 Task: Create a due date automation trigger when advanced on, on the tuesday of the week a card is due add basic with the red label at 11:00 AM.
Action: Mouse moved to (1378, 110)
Screenshot: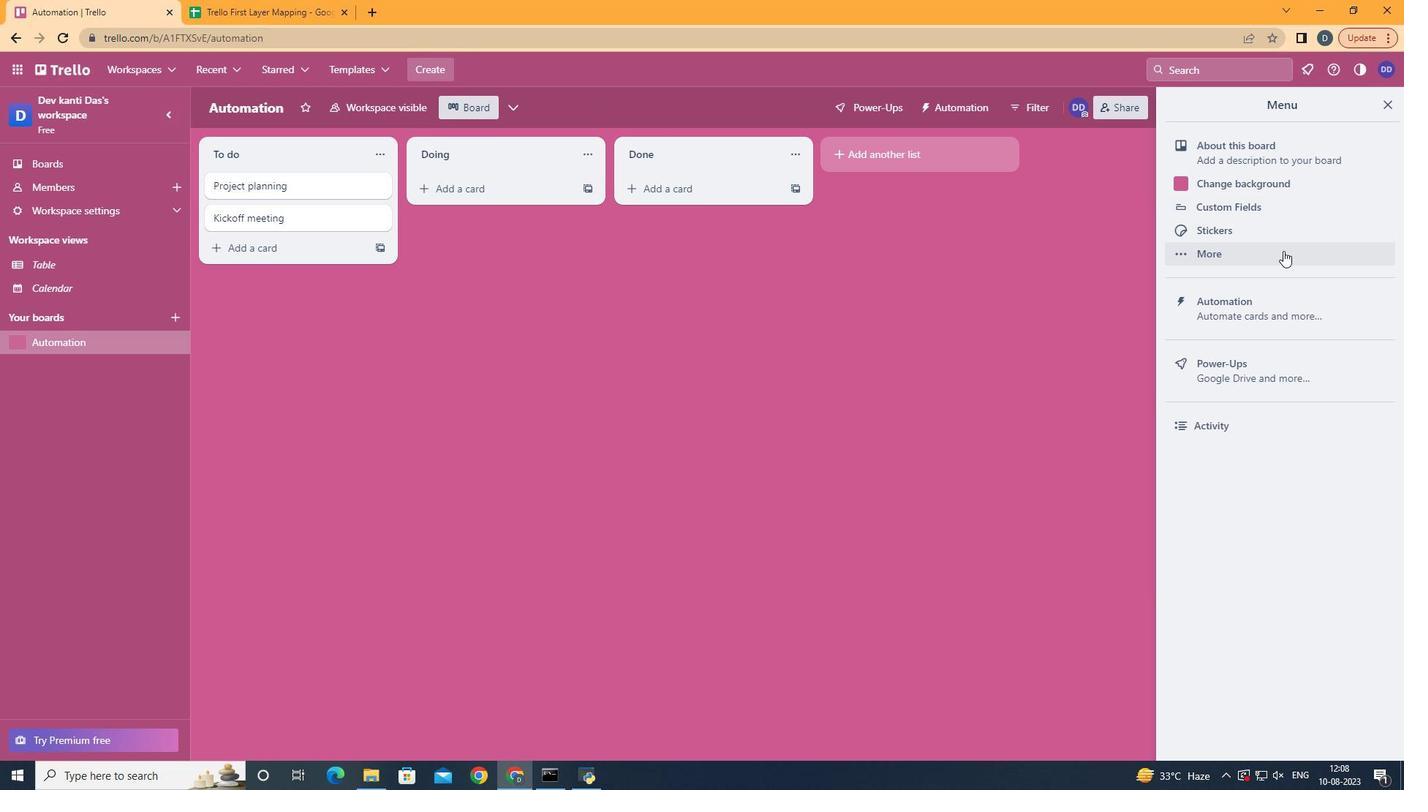 
Action: Mouse pressed left at (1378, 110)
Screenshot: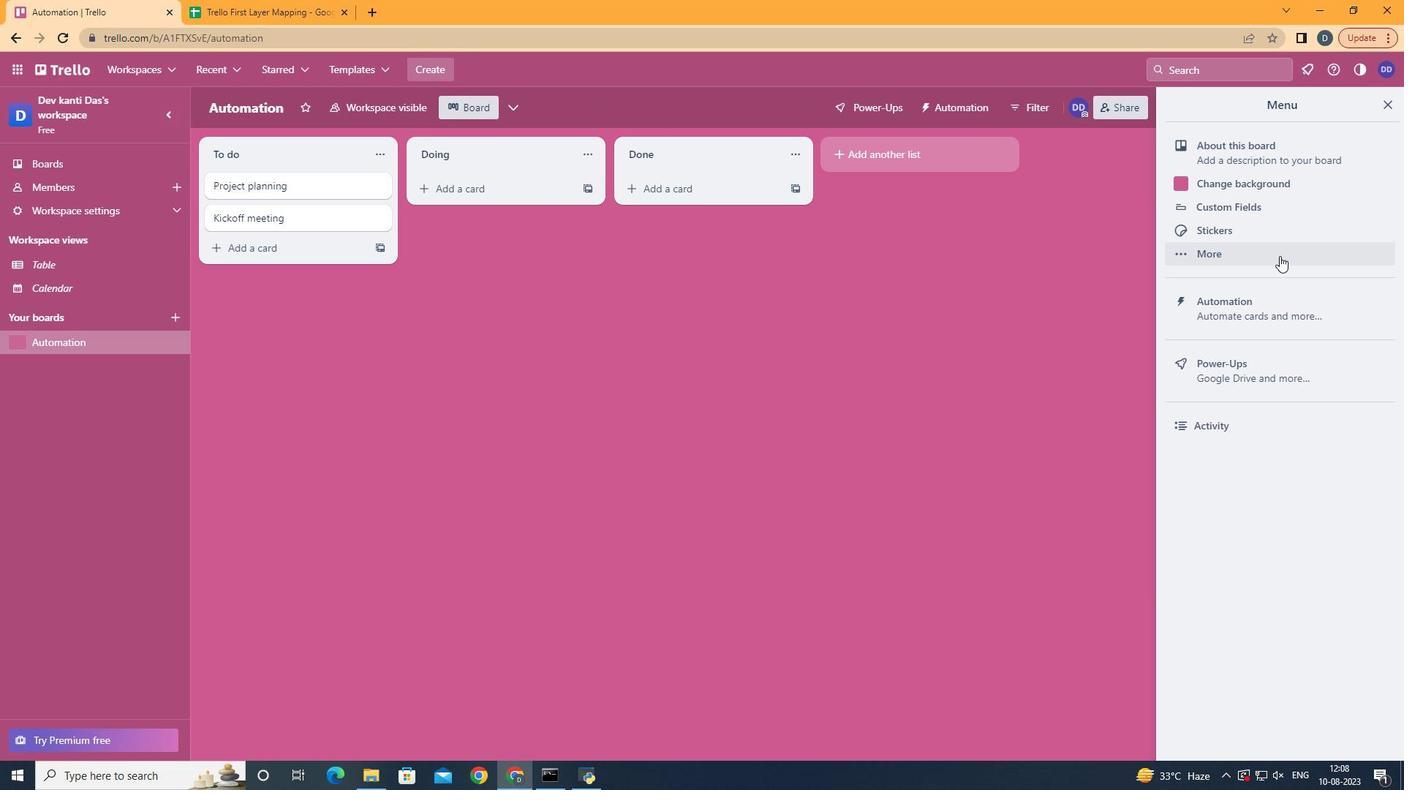 
Action: Mouse moved to (1248, 293)
Screenshot: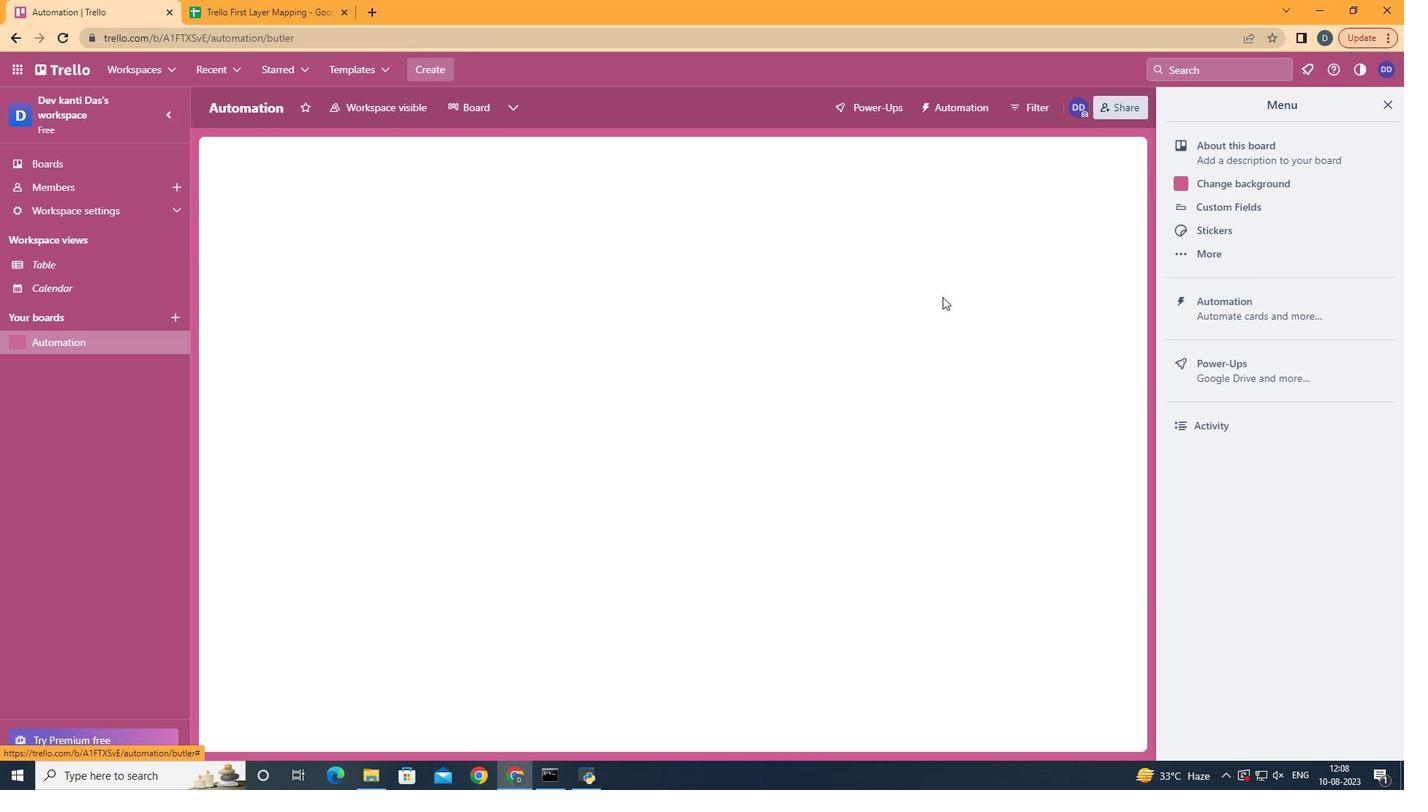 
Action: Mouse pressed left at (1248, 293)
Screenshot: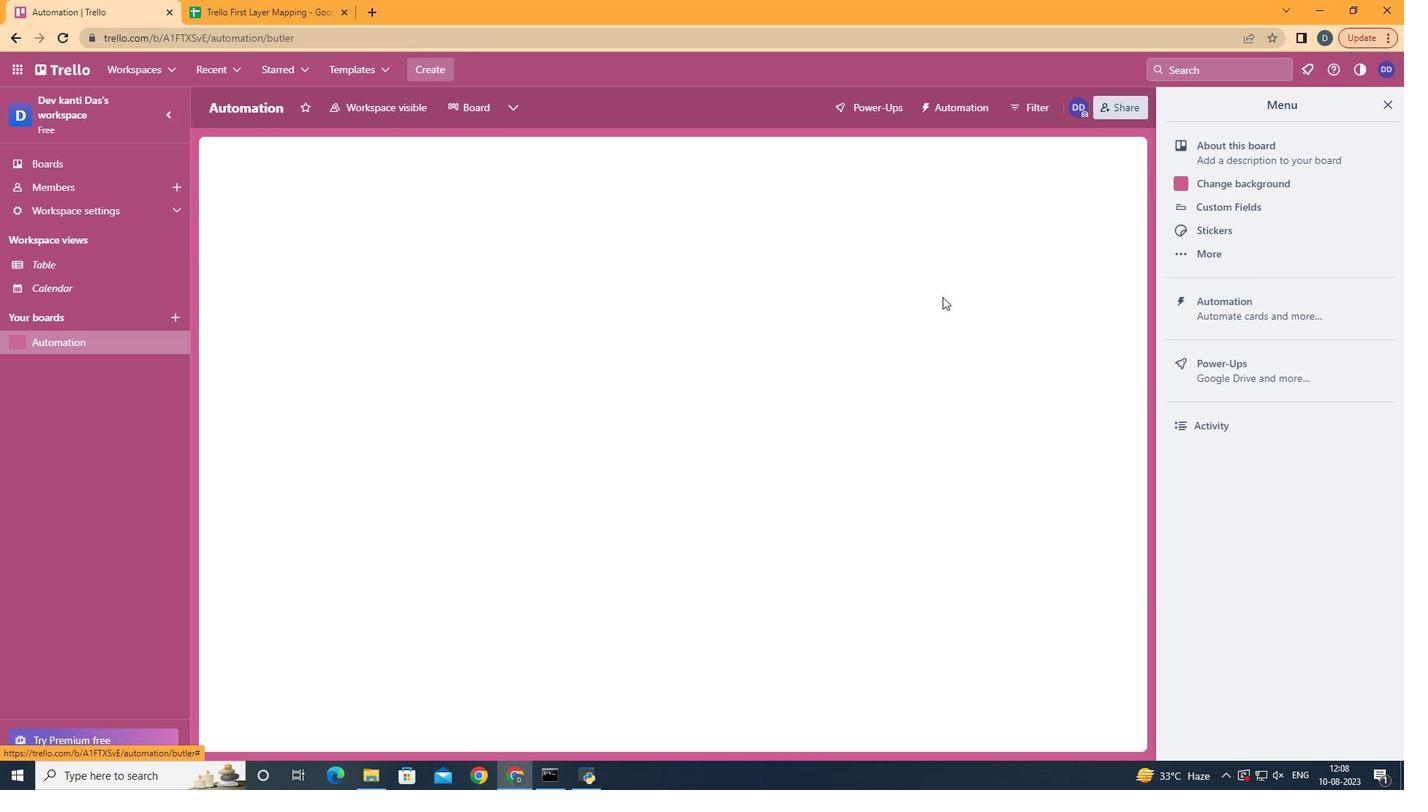 
Action: Mouse moved to (230, 294)
Screenshot: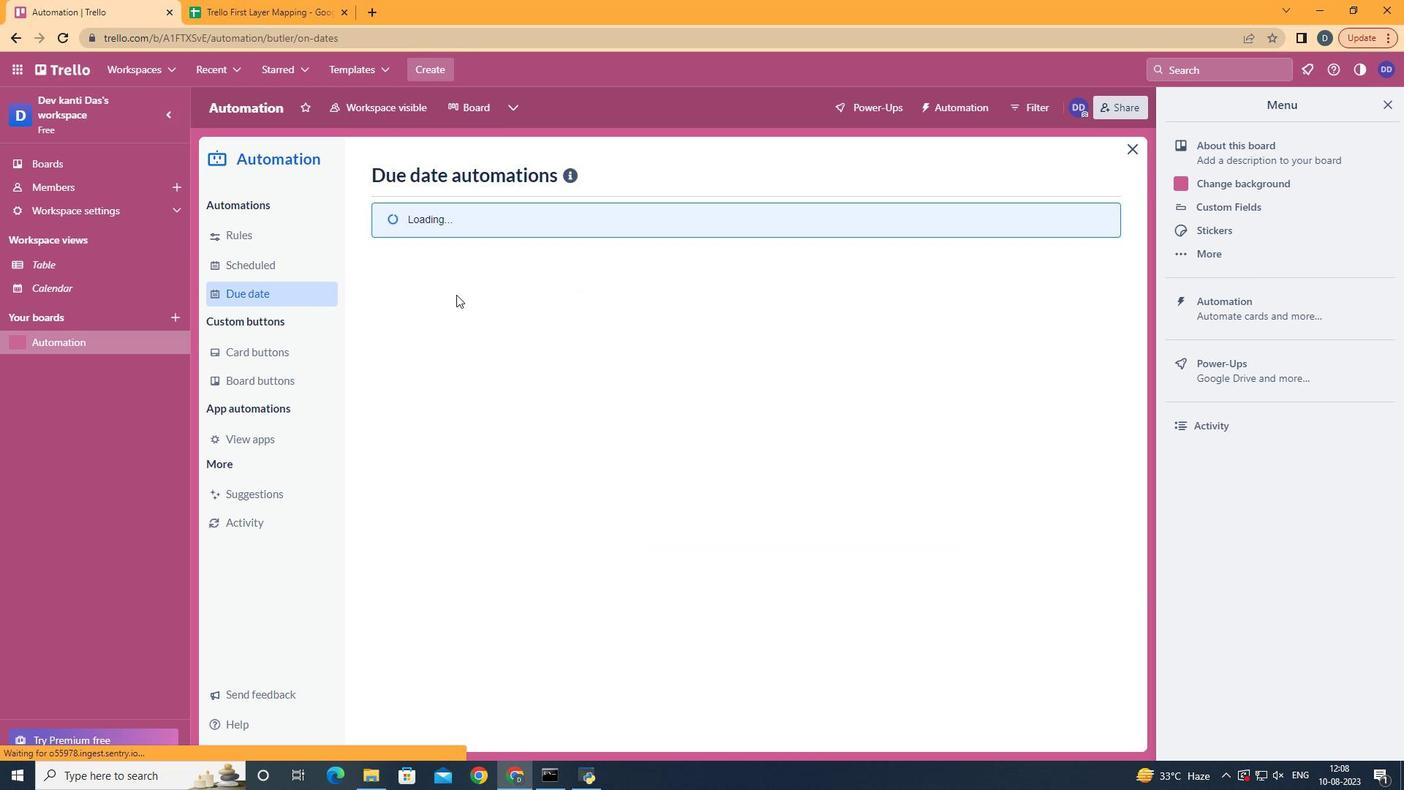 
Action: Mouse pressed left at (230, 294)
Screenshot: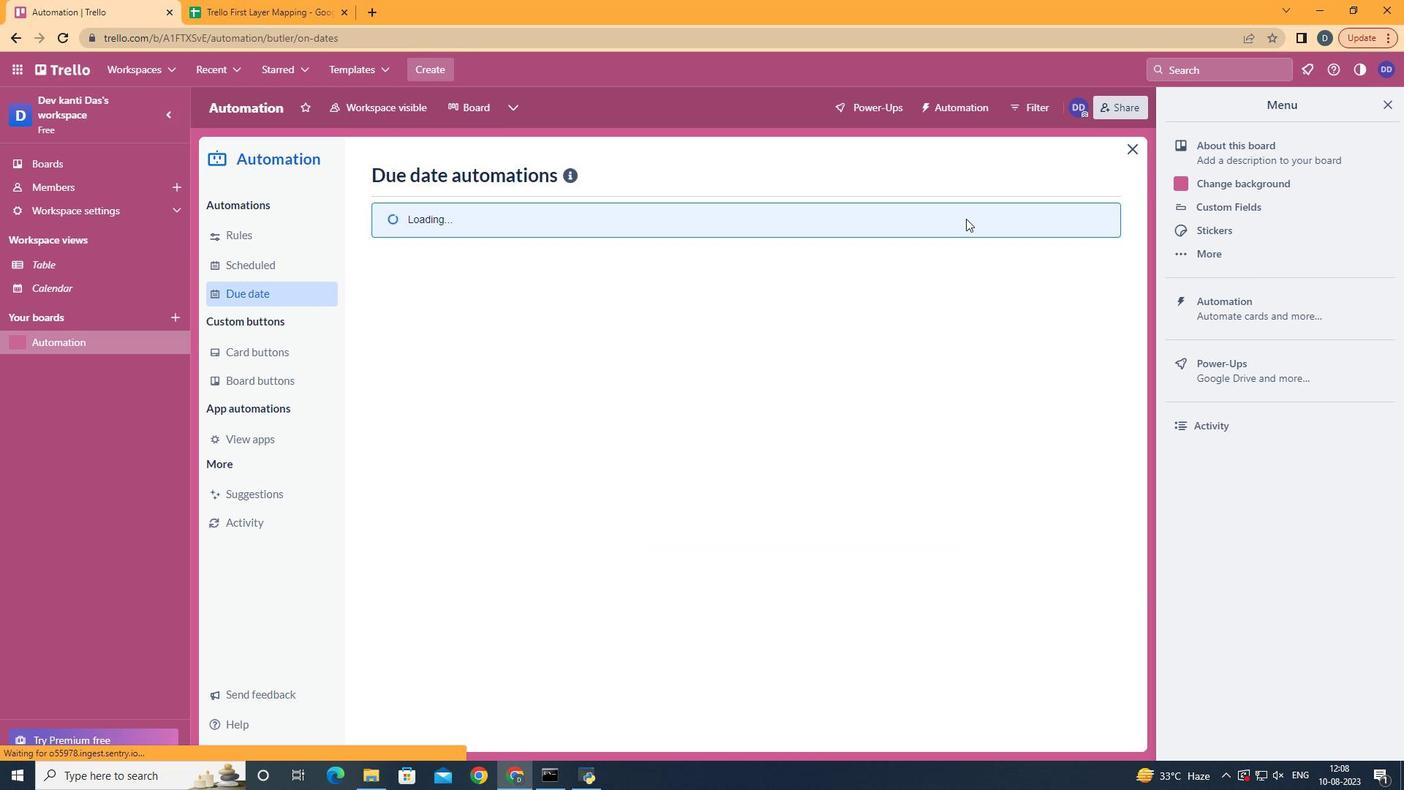 
Action: Mouse moved to (1033, 173)
Screenshot: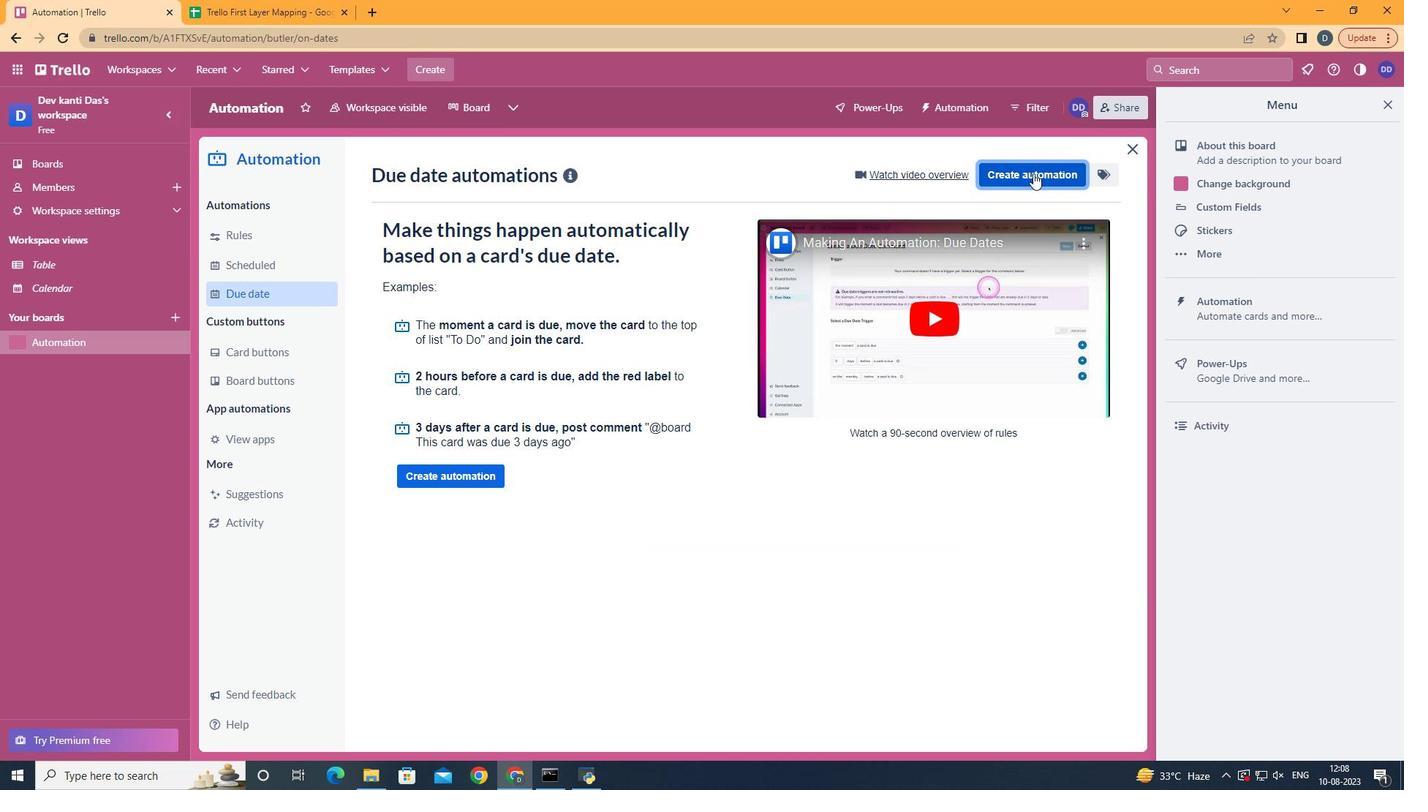
Action: Mouse pressed left at (1033, 173)
Screenshot: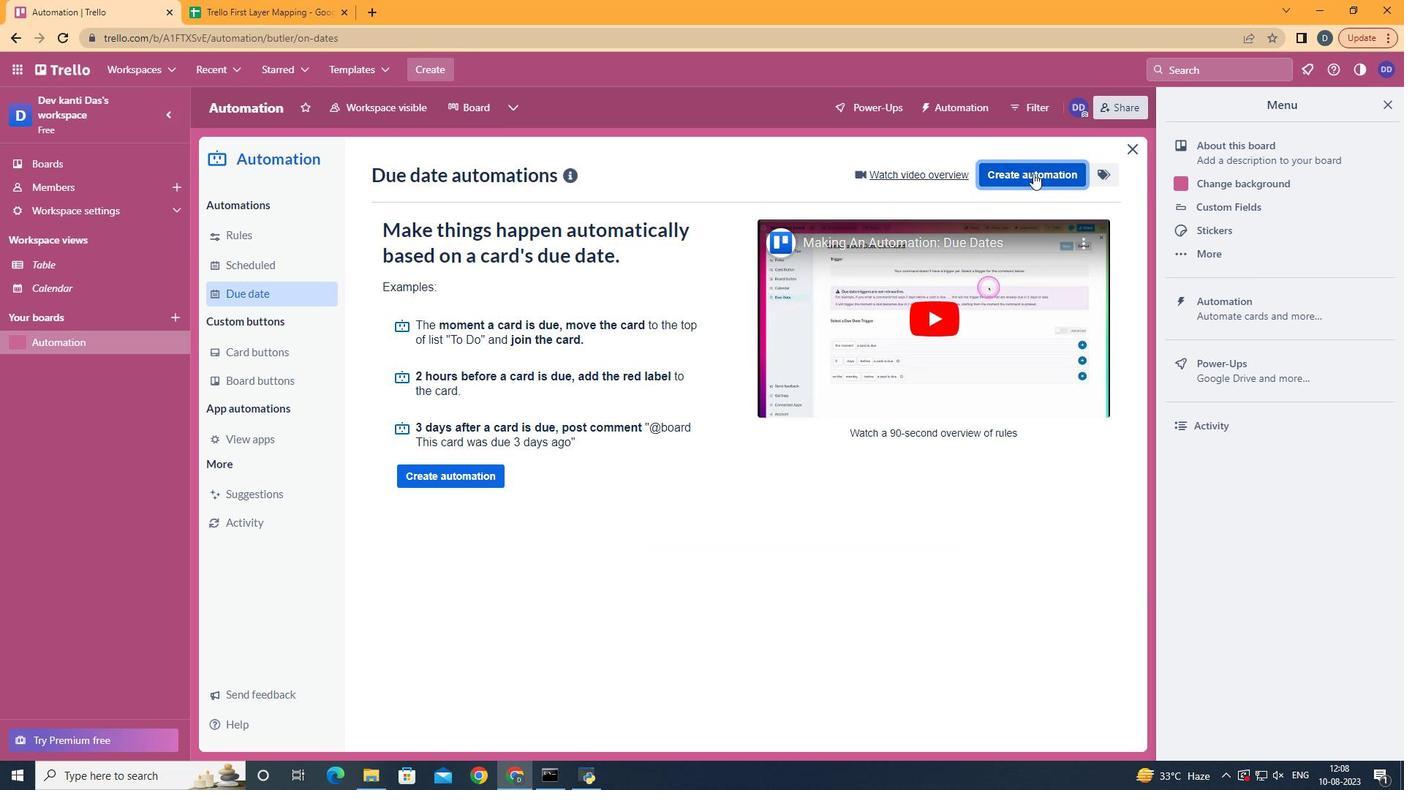 
Action: Mouse moved to (757, 310)
Screenshot: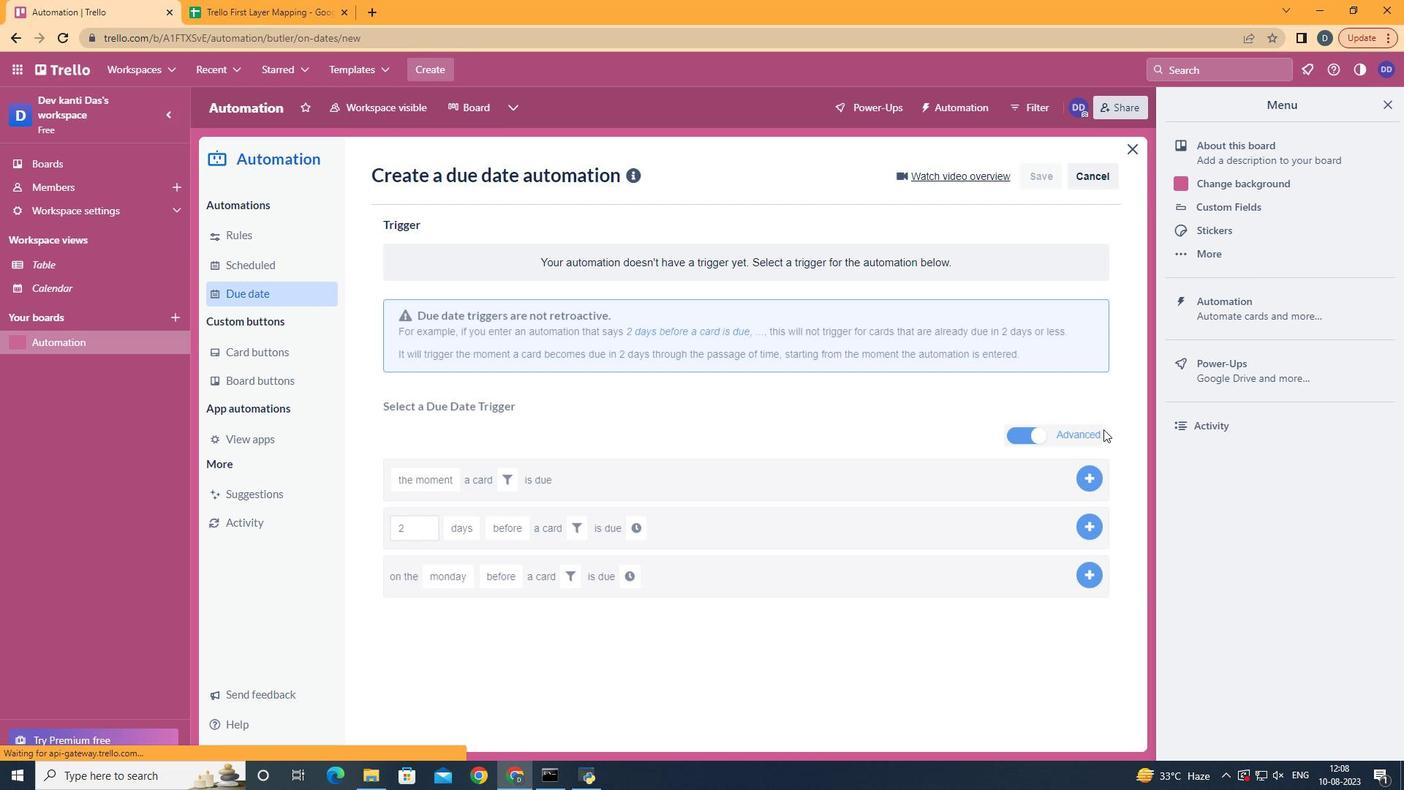 
Action: Mouse pressed left at (757, 310)
Screenshot: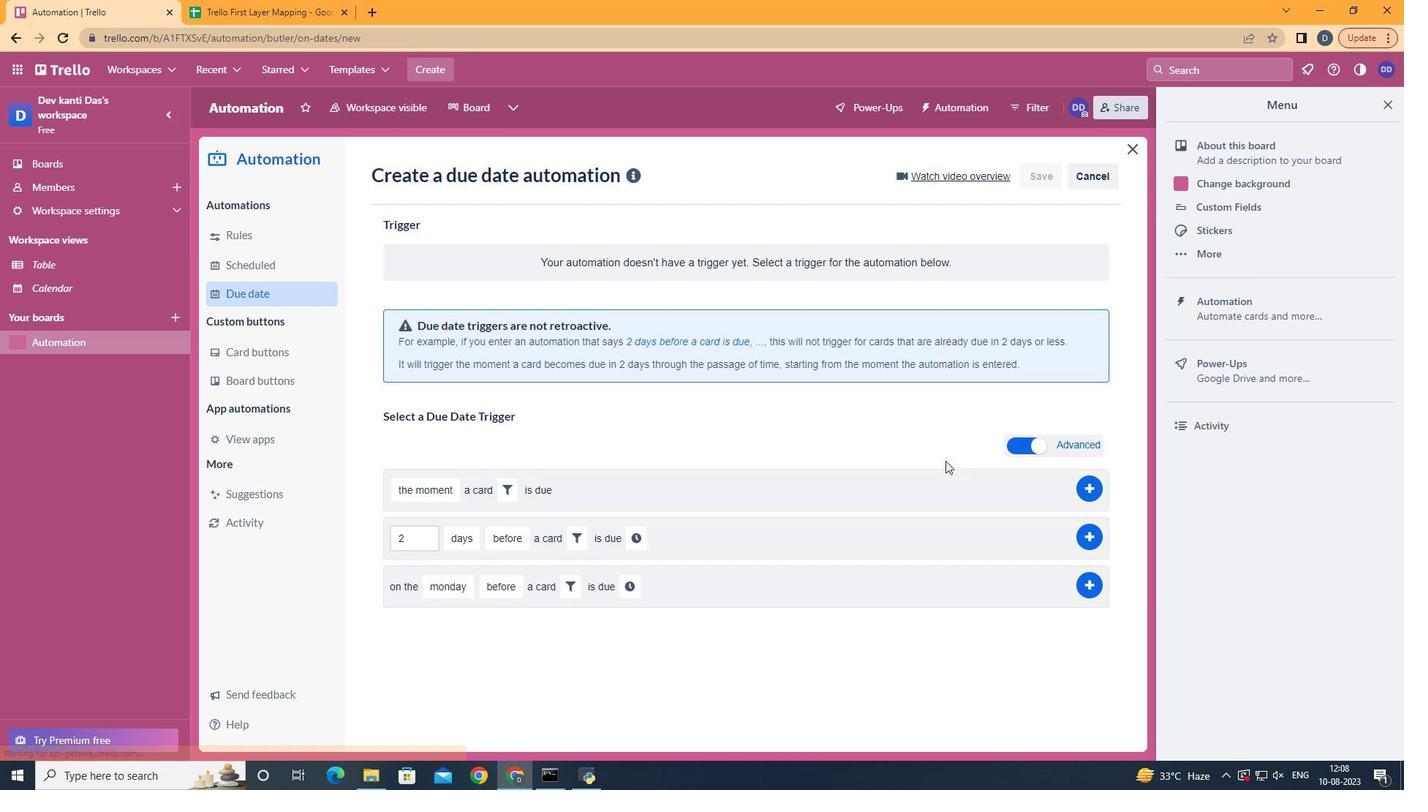 
Action: Mouse moved to (463, 416)
Screenshot: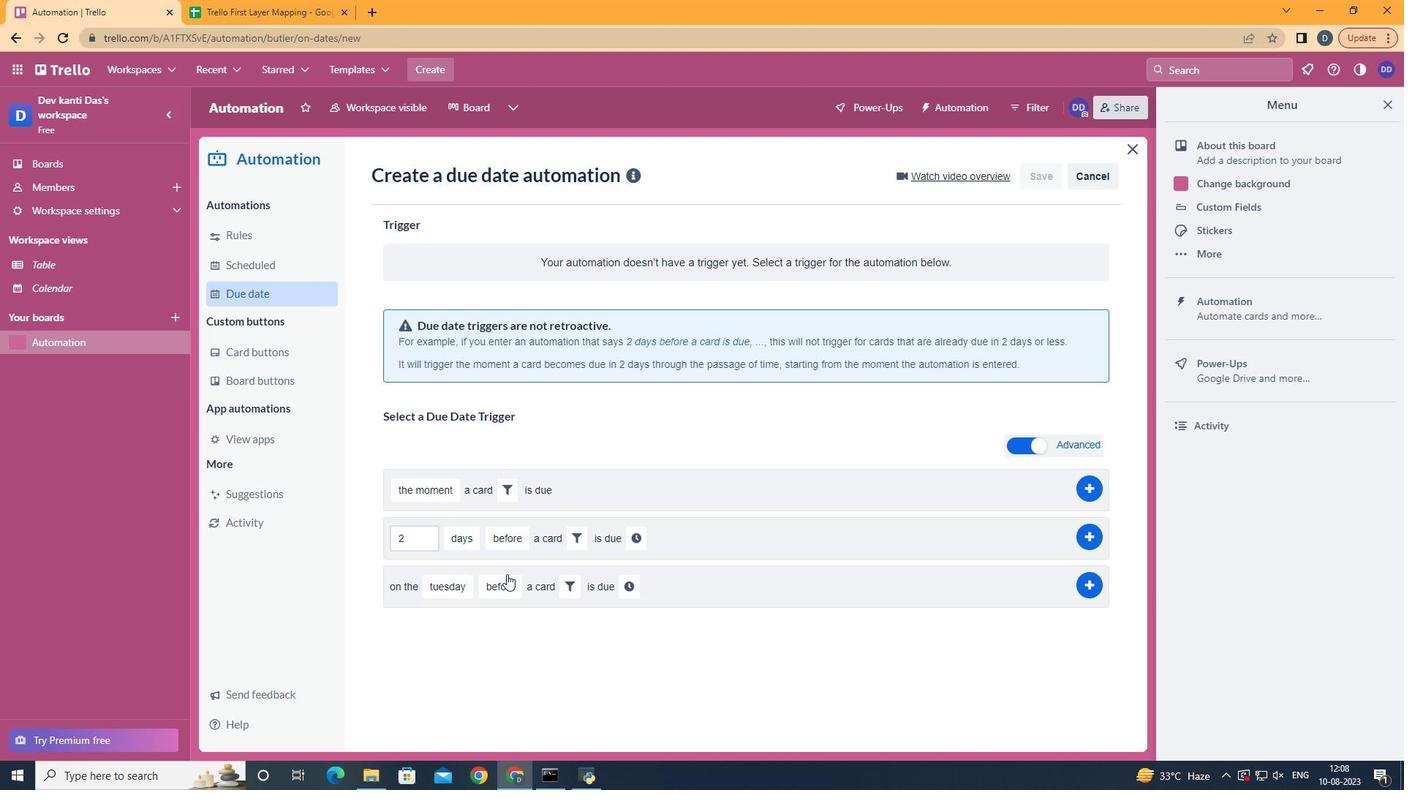 
Action: Mouse pressed left at (463, 416)
Screenshot: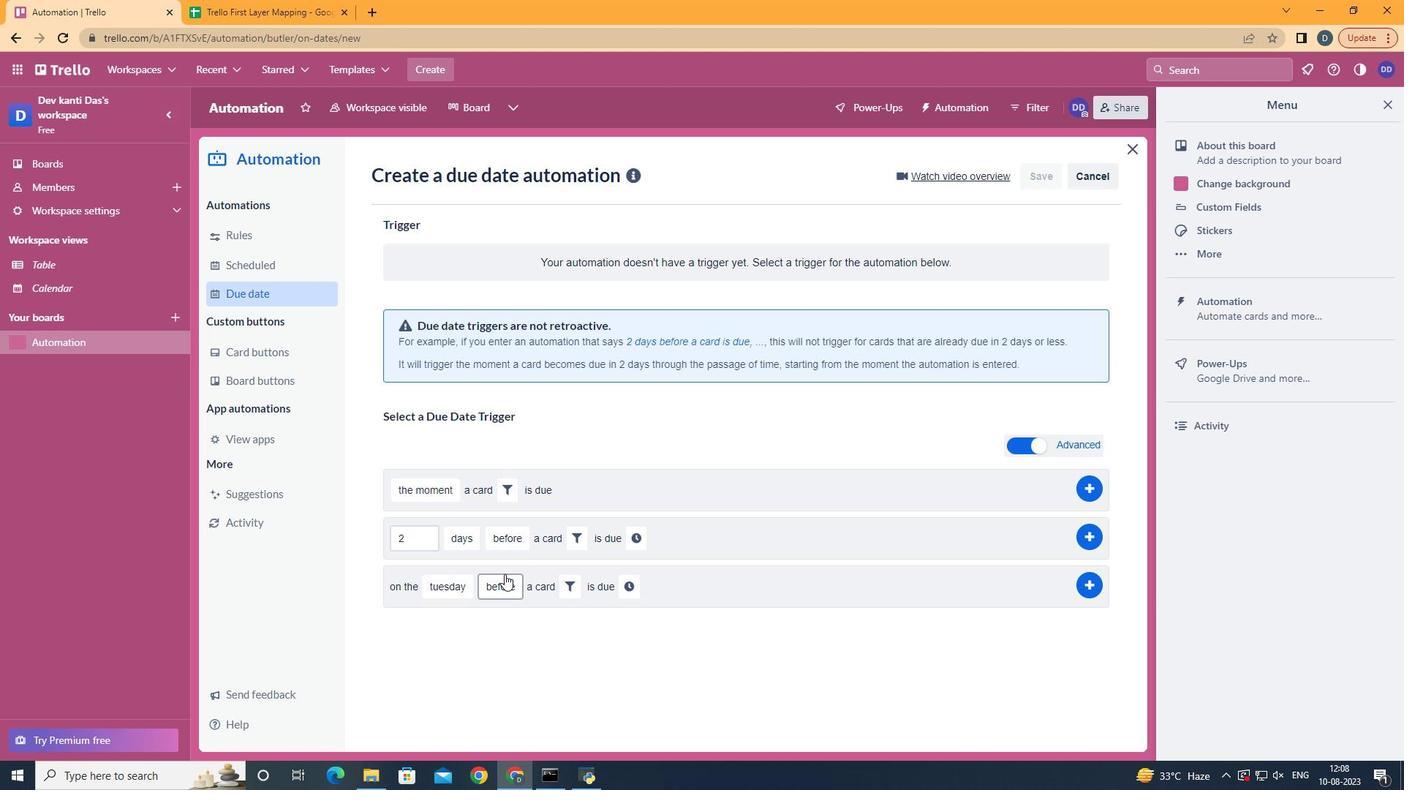 
Action: Mouse moved to (502, 664)
Screenshot: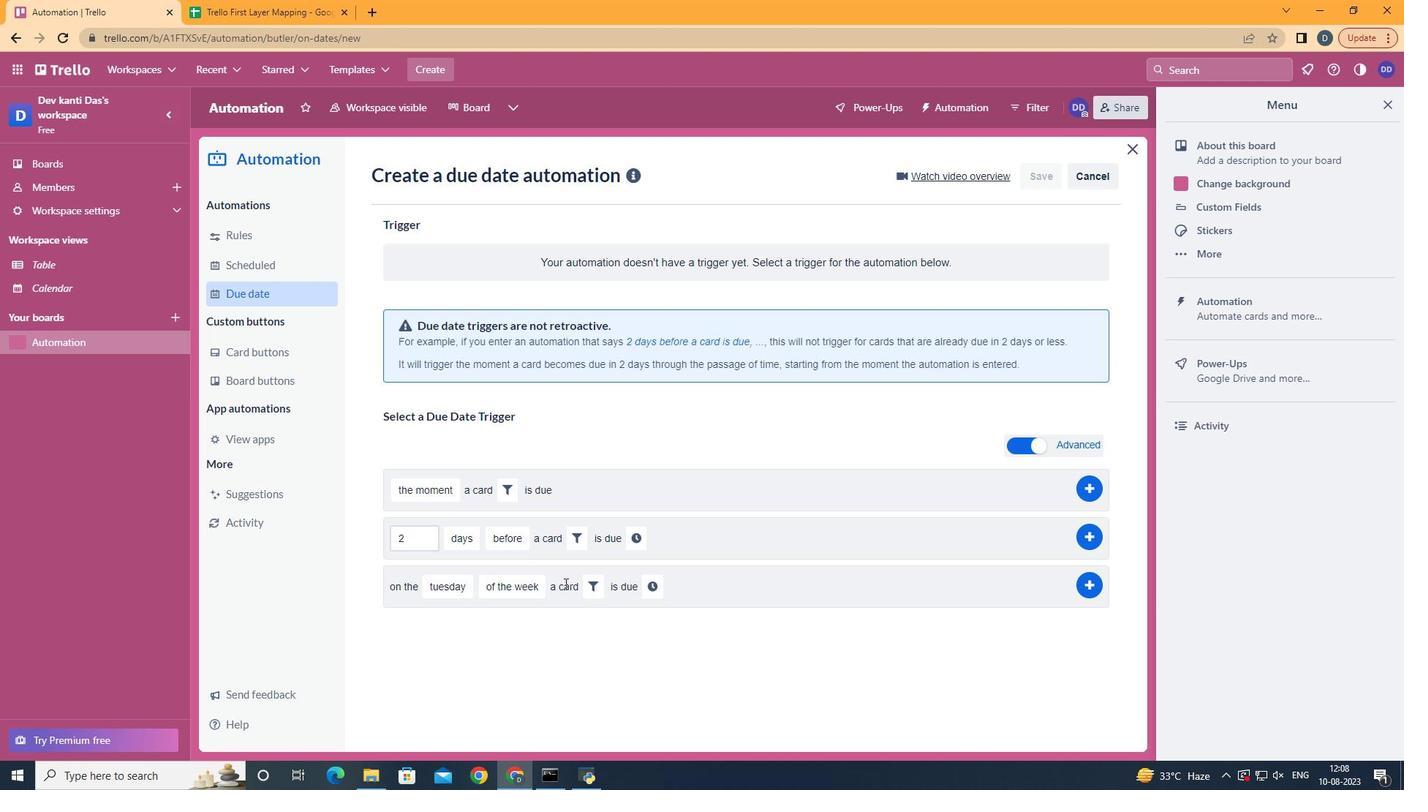 
Action: Mouse pressed left at (502, 664)
Screenshot: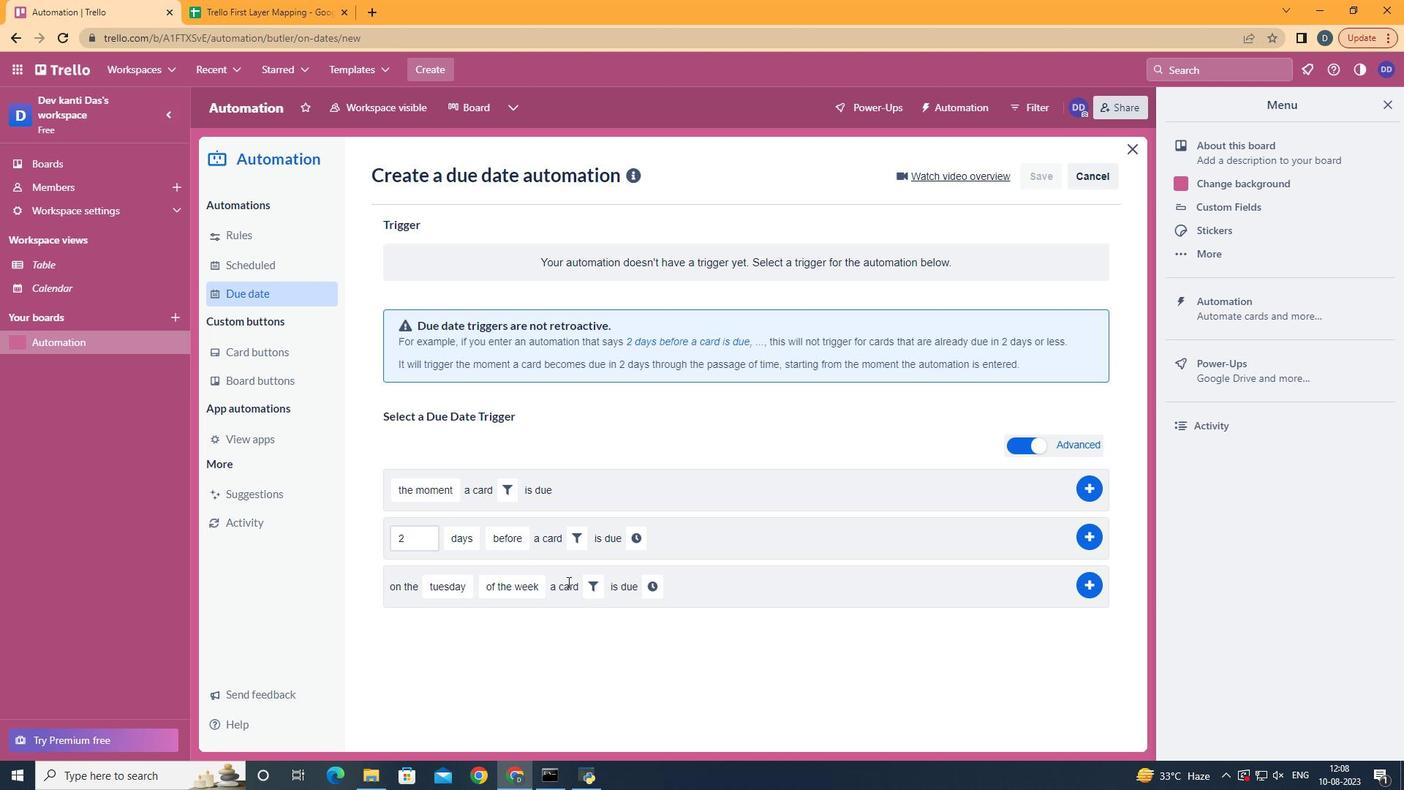 
Action: Mouse moved to (582, 583)
Screenshot: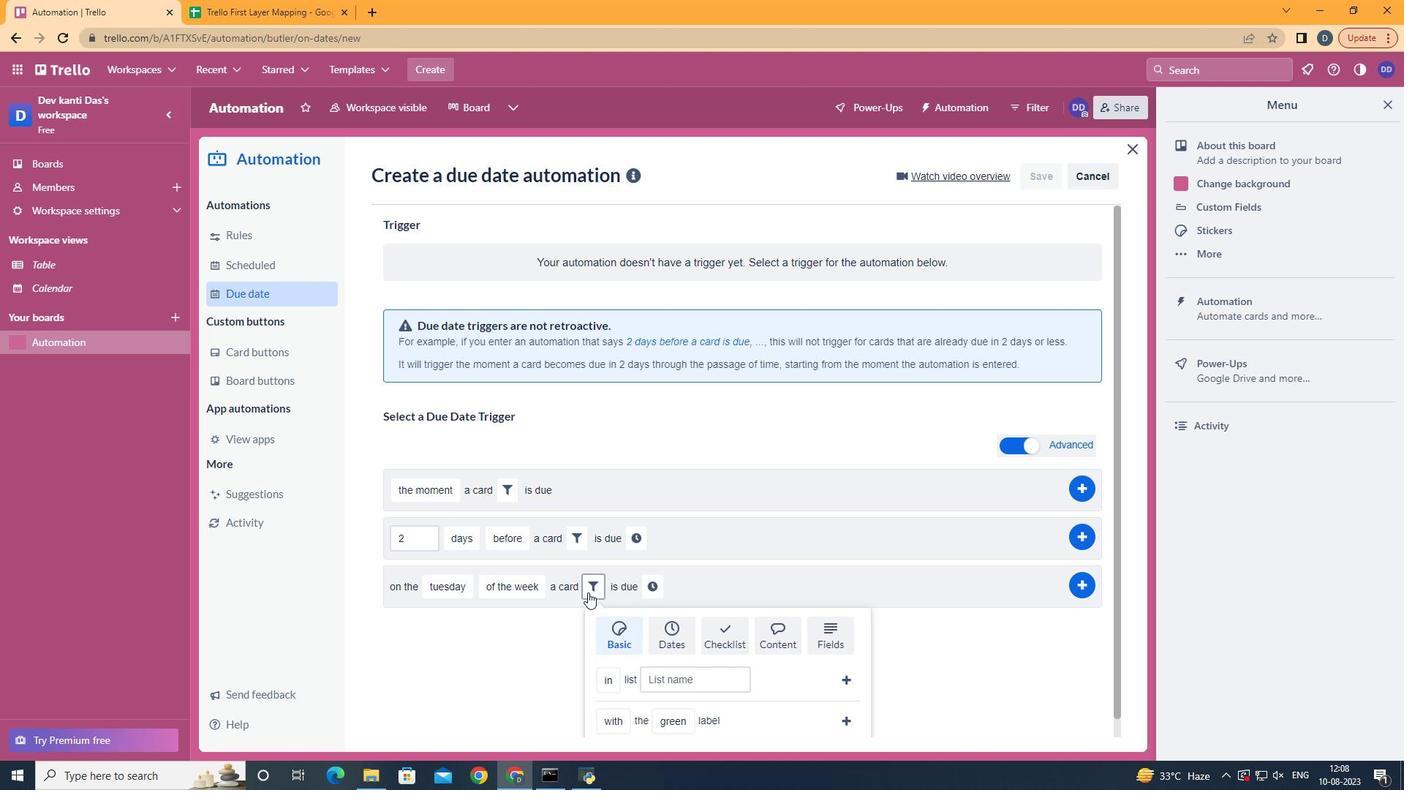 
Action: Mouse pressed left at (582, 583)
Screenshot: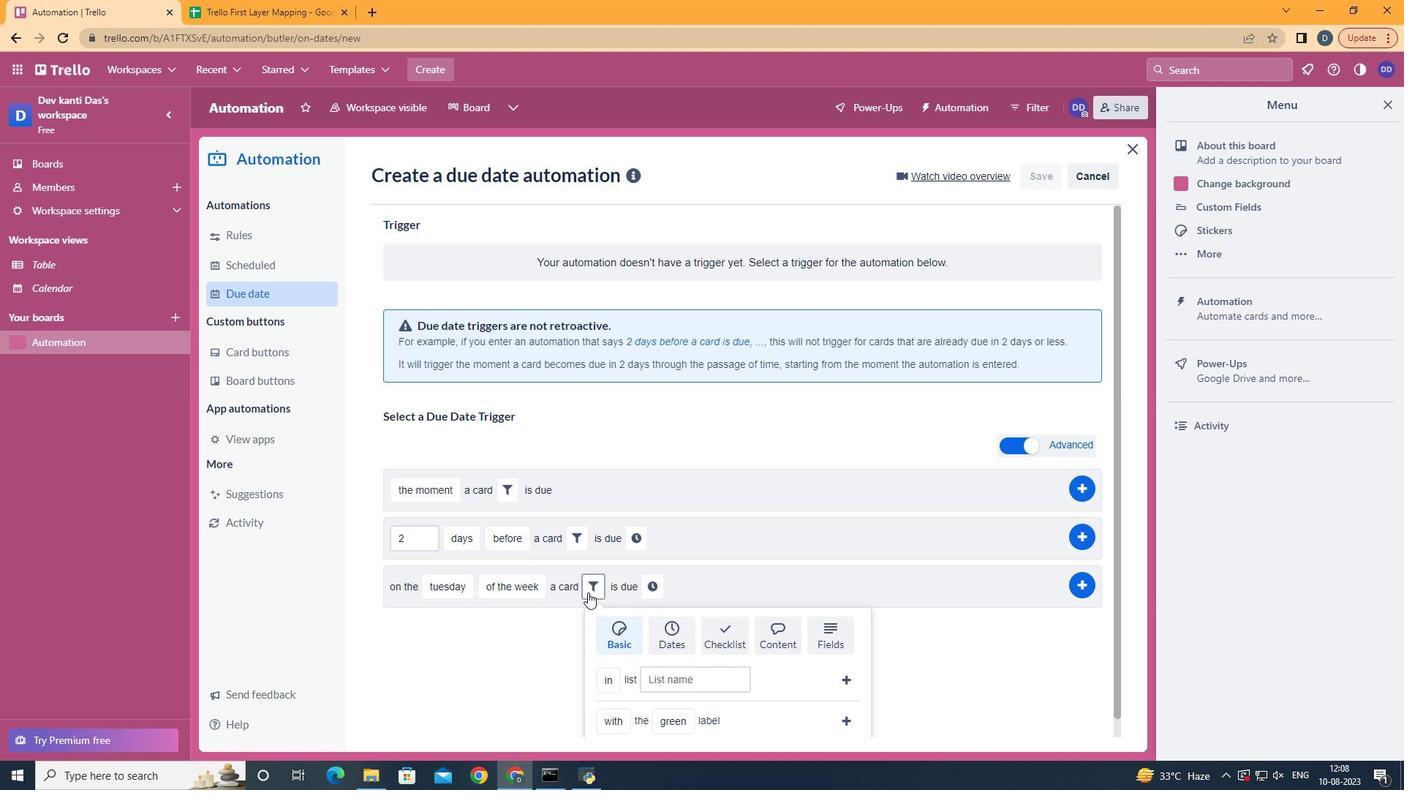 
Action: Mouse moved to (666, 664)
Screenshot: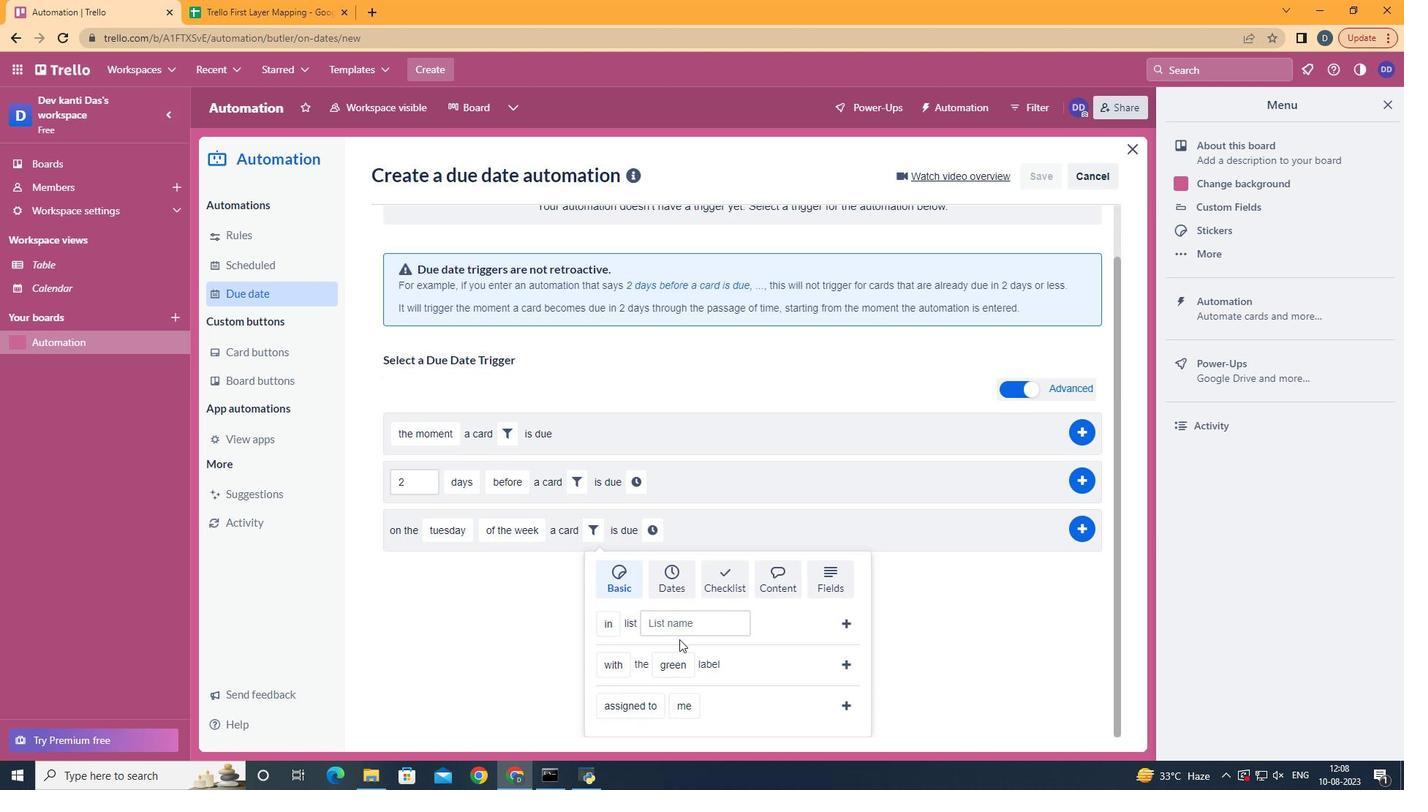 
Action: Mouse scrolled (666, 663) with delta (0, 0)
Screenshot: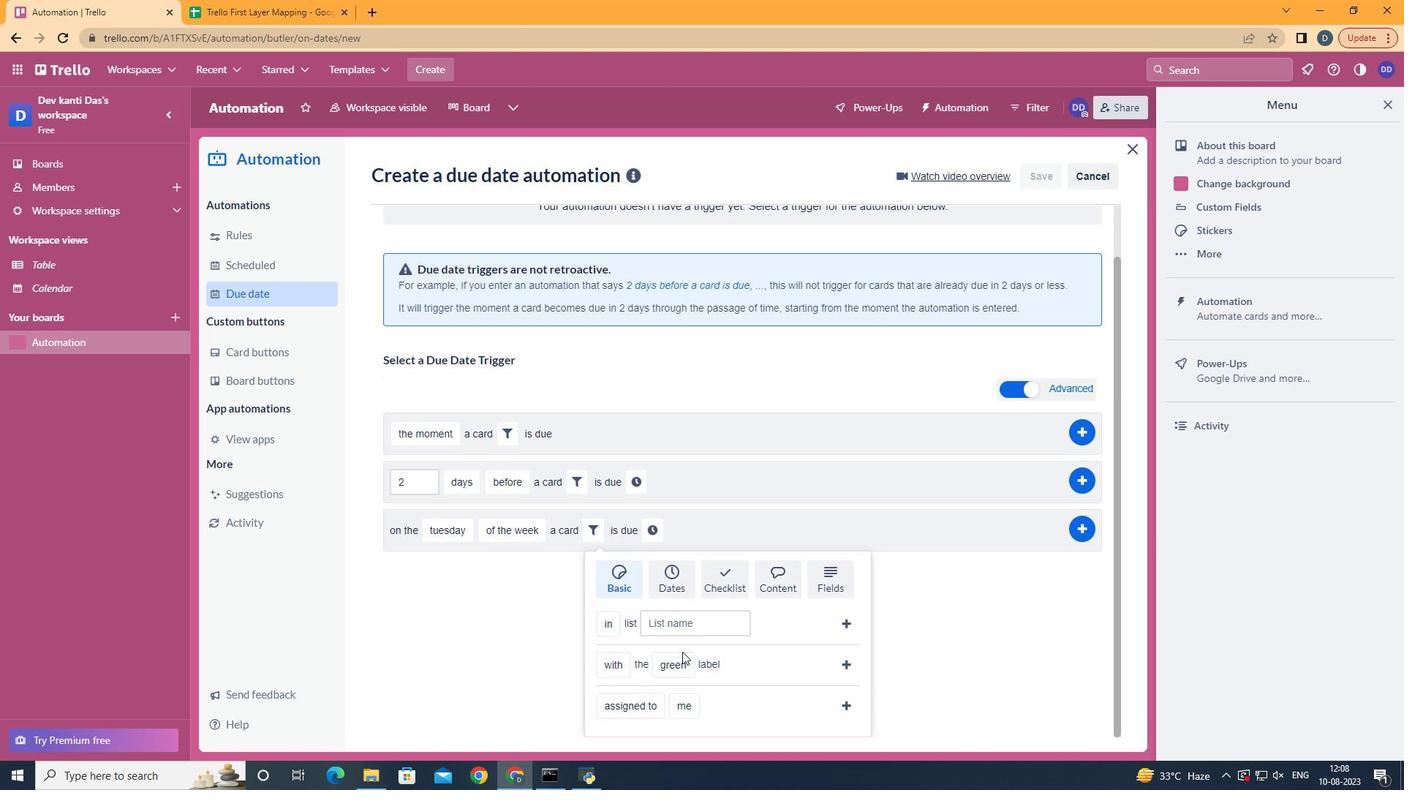 
Action: Mouse scrolled (666, 663) with delta (0, 0)
Screenshot: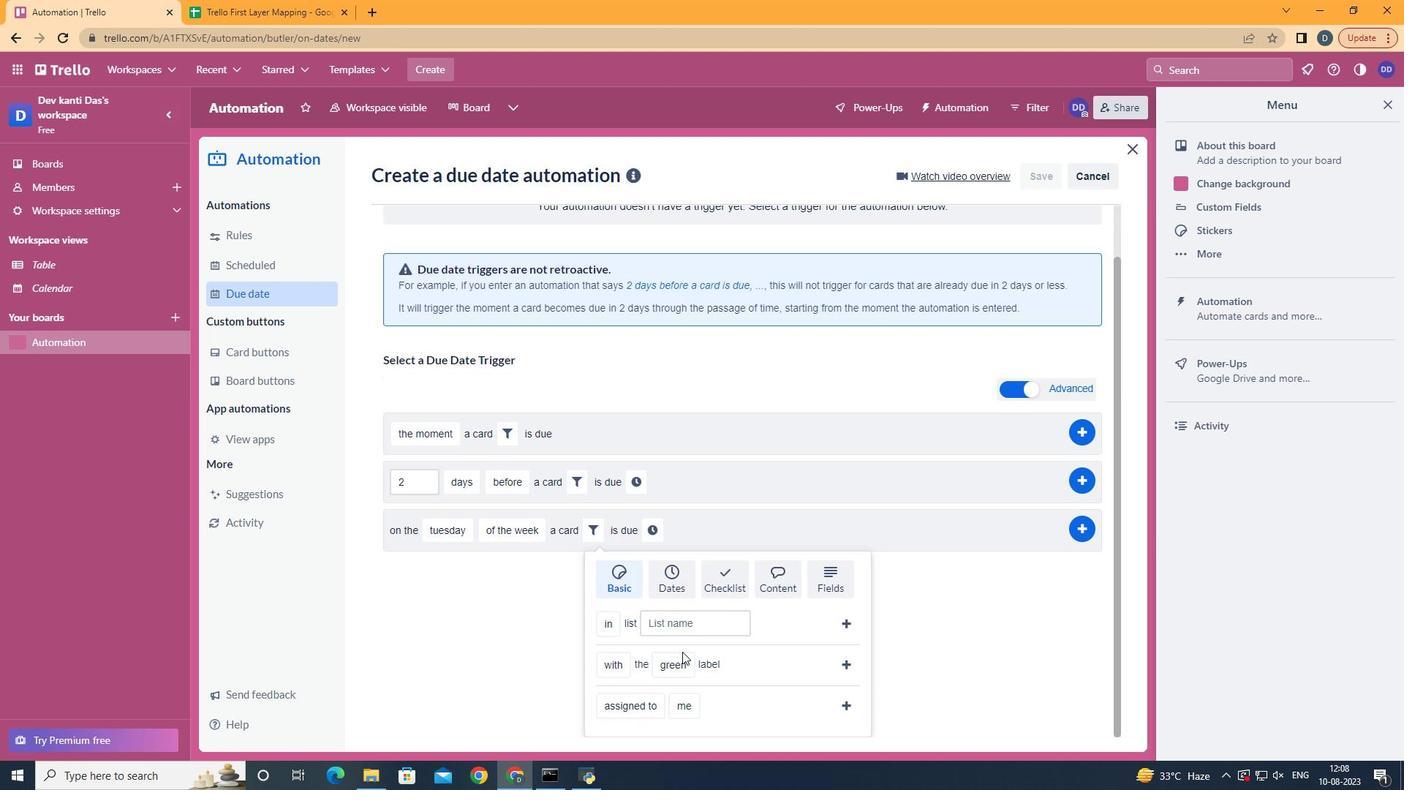
Action: Mouse scrolled (666, 663) with delta (0, 0)
Screenshot: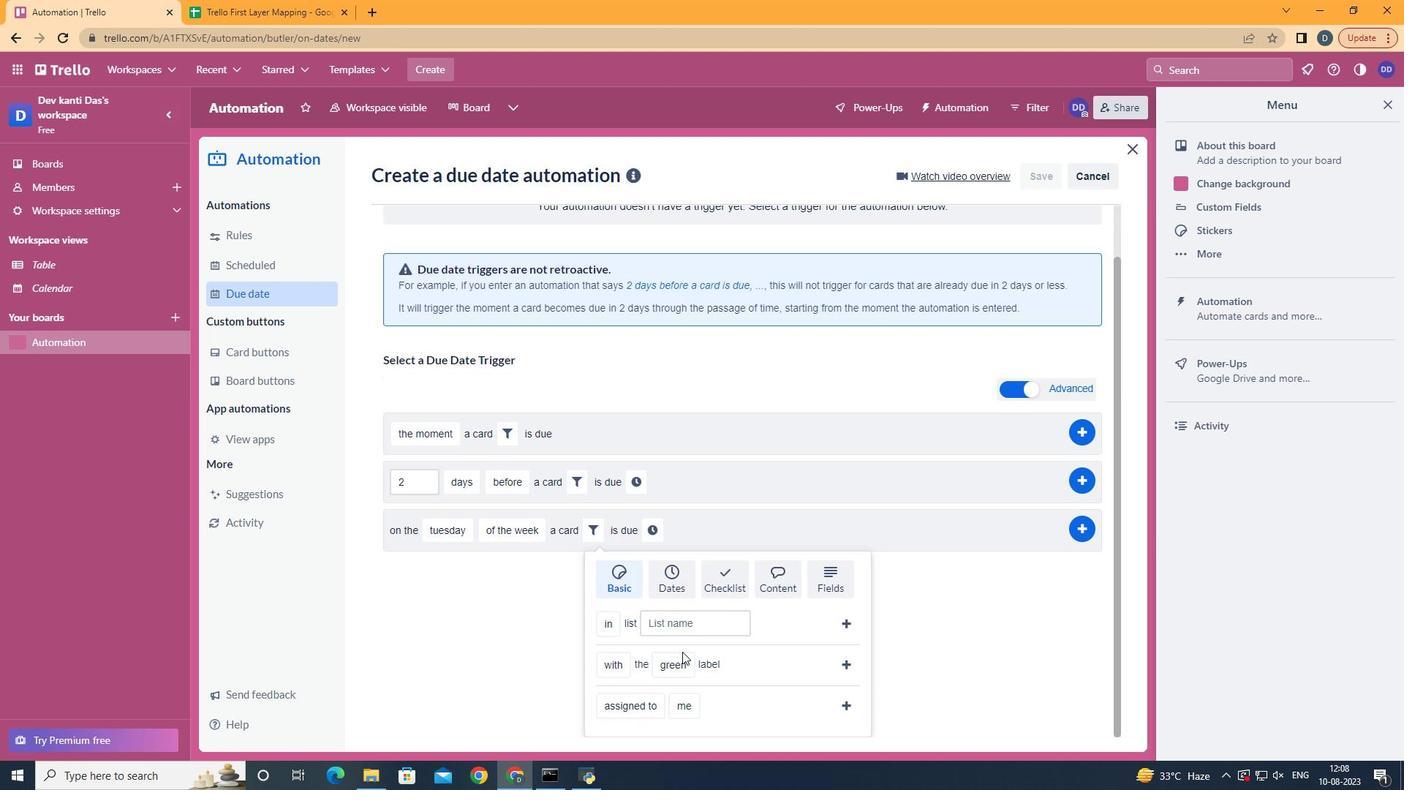 
Action: Mouse scrolled (666, 663) with delta (0, 0)
Screenshot: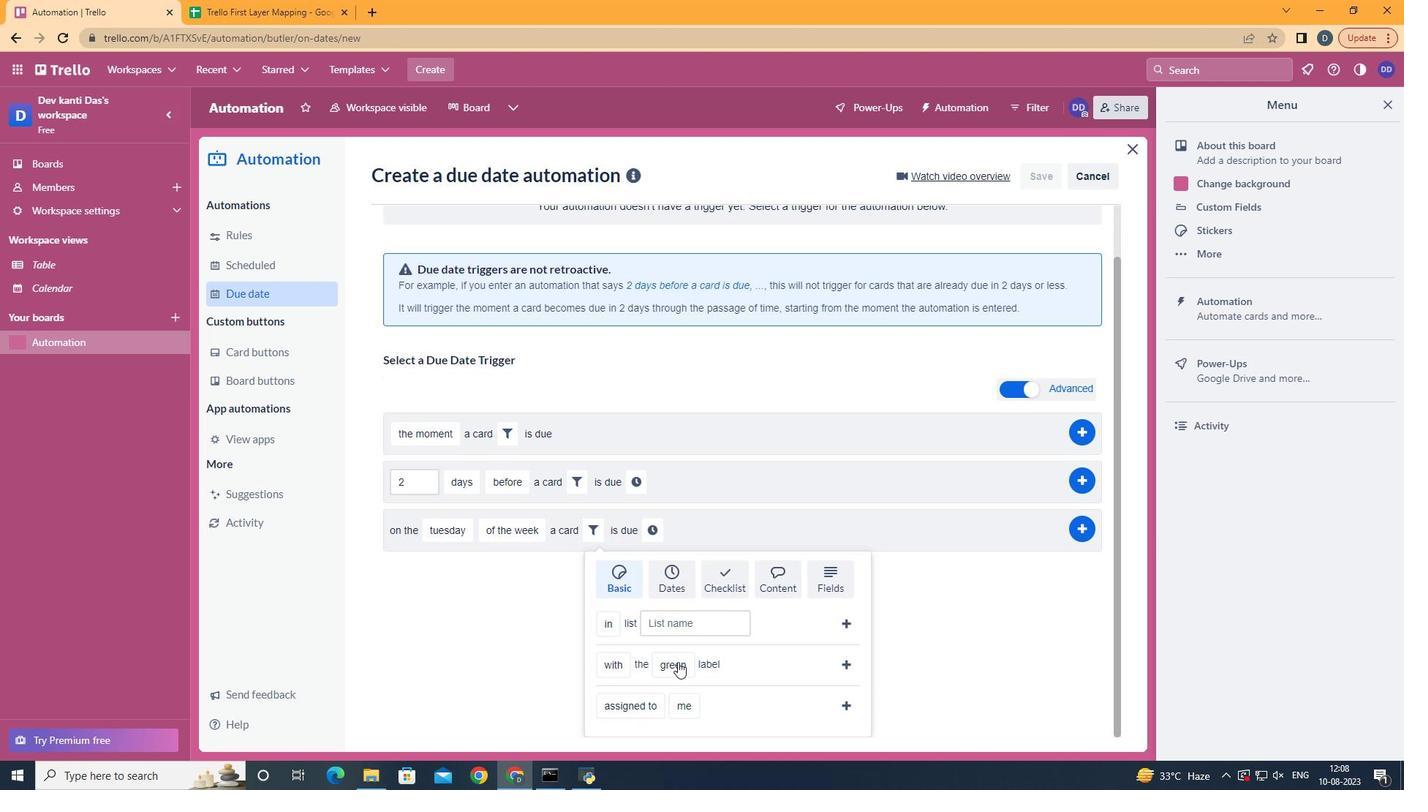 
Action: Mouse moved to (678, 569)
Screenshot: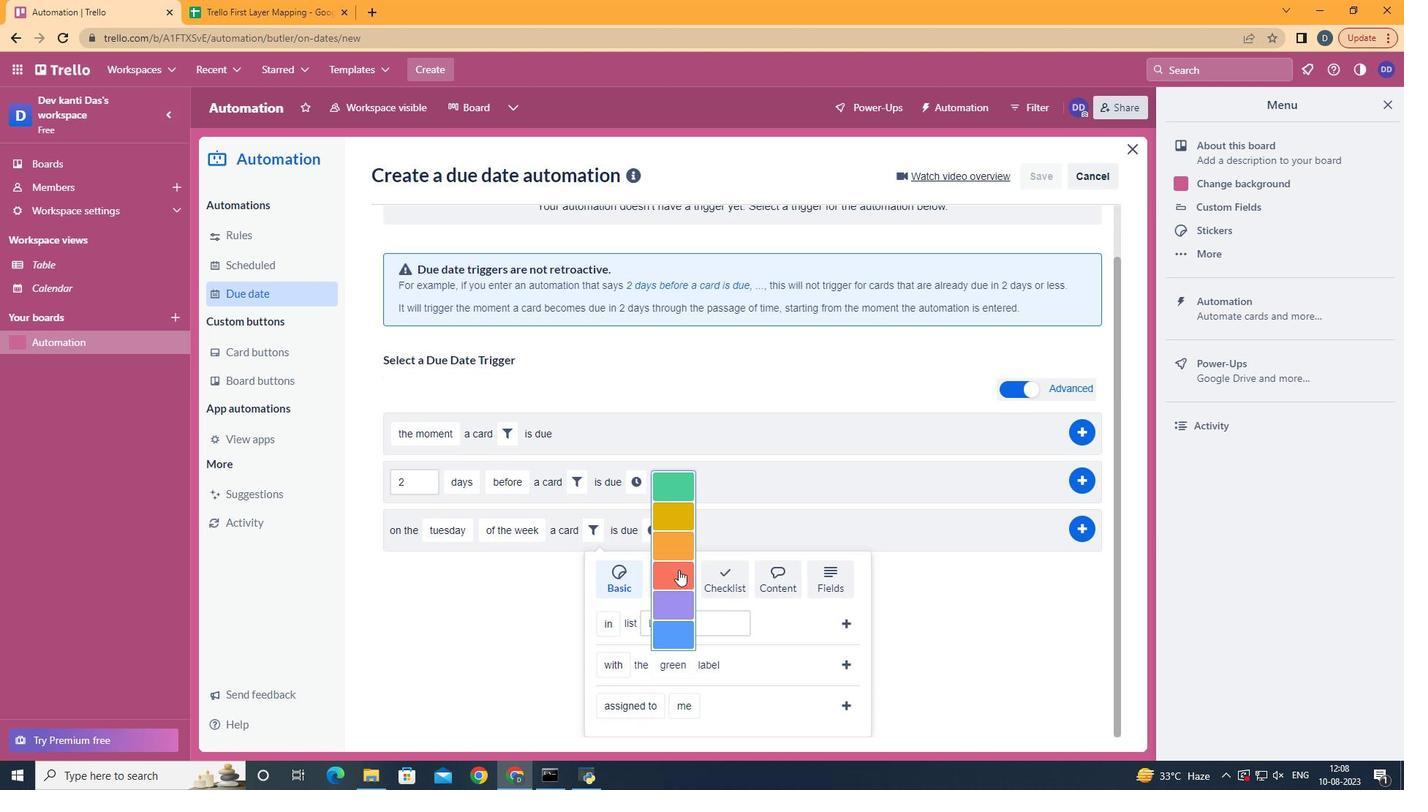 
Action: Mouse pressed left at (678, 569)
Screenshot: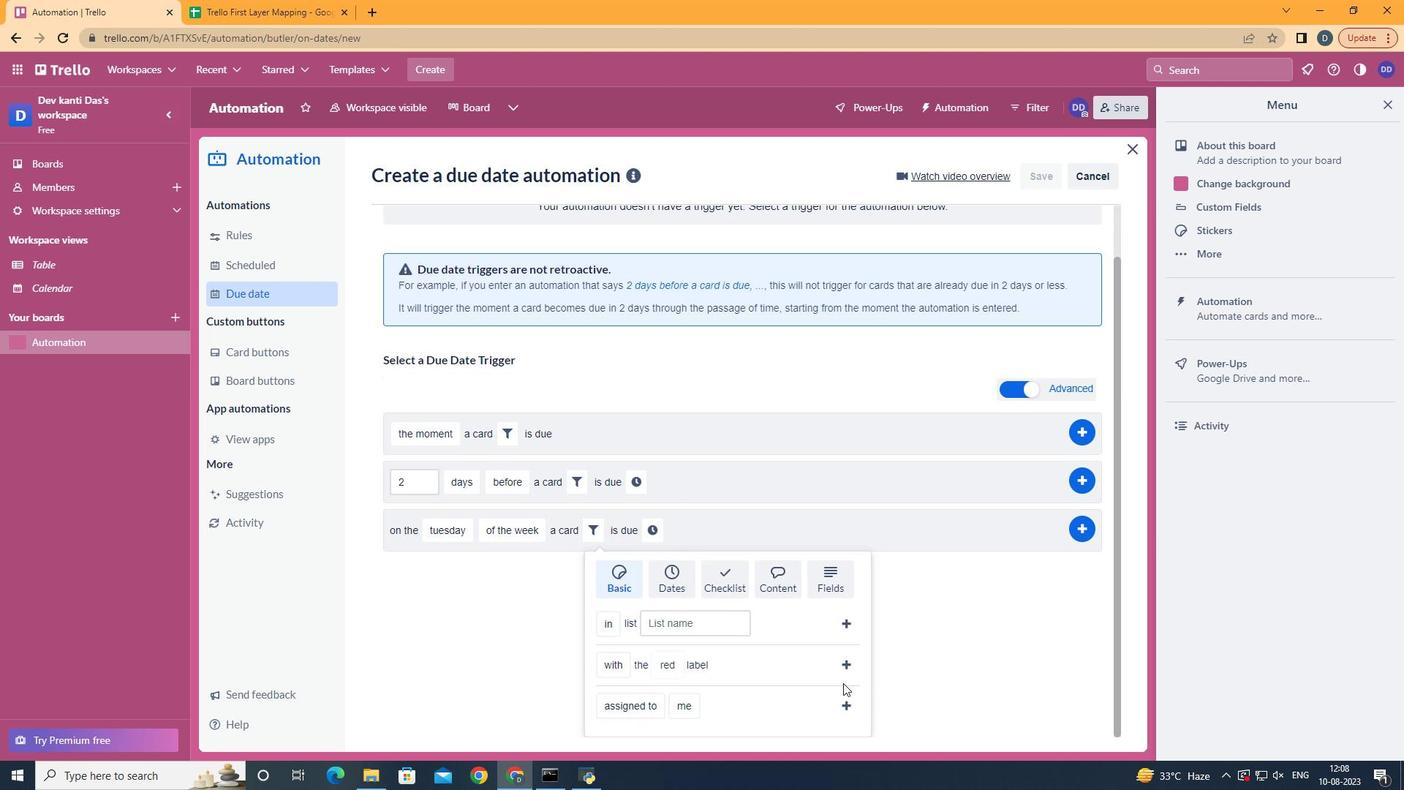 
Action: Mouse moved to (840, 670)
Screenshot: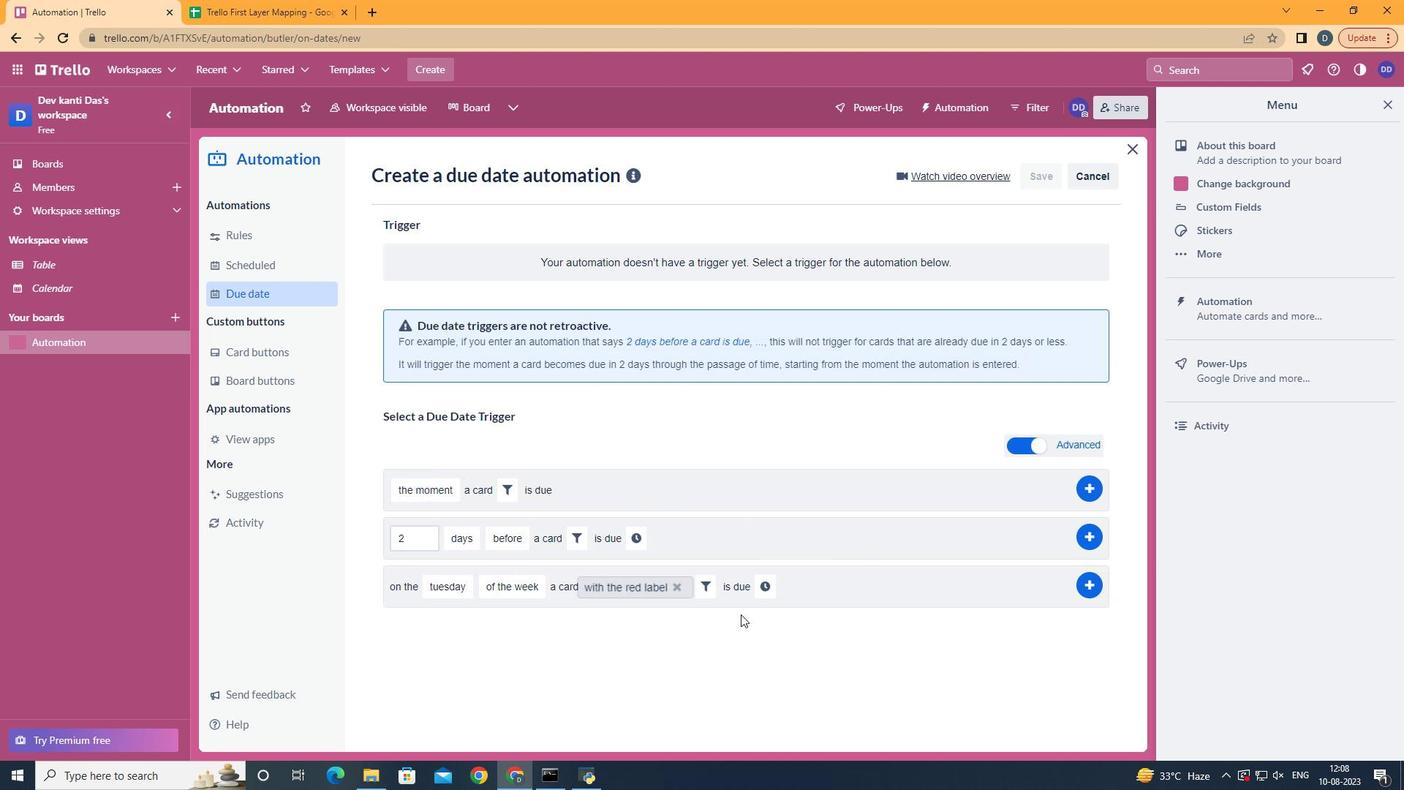 
Action: Mouse pressed left at (840, 670)
Screenshot: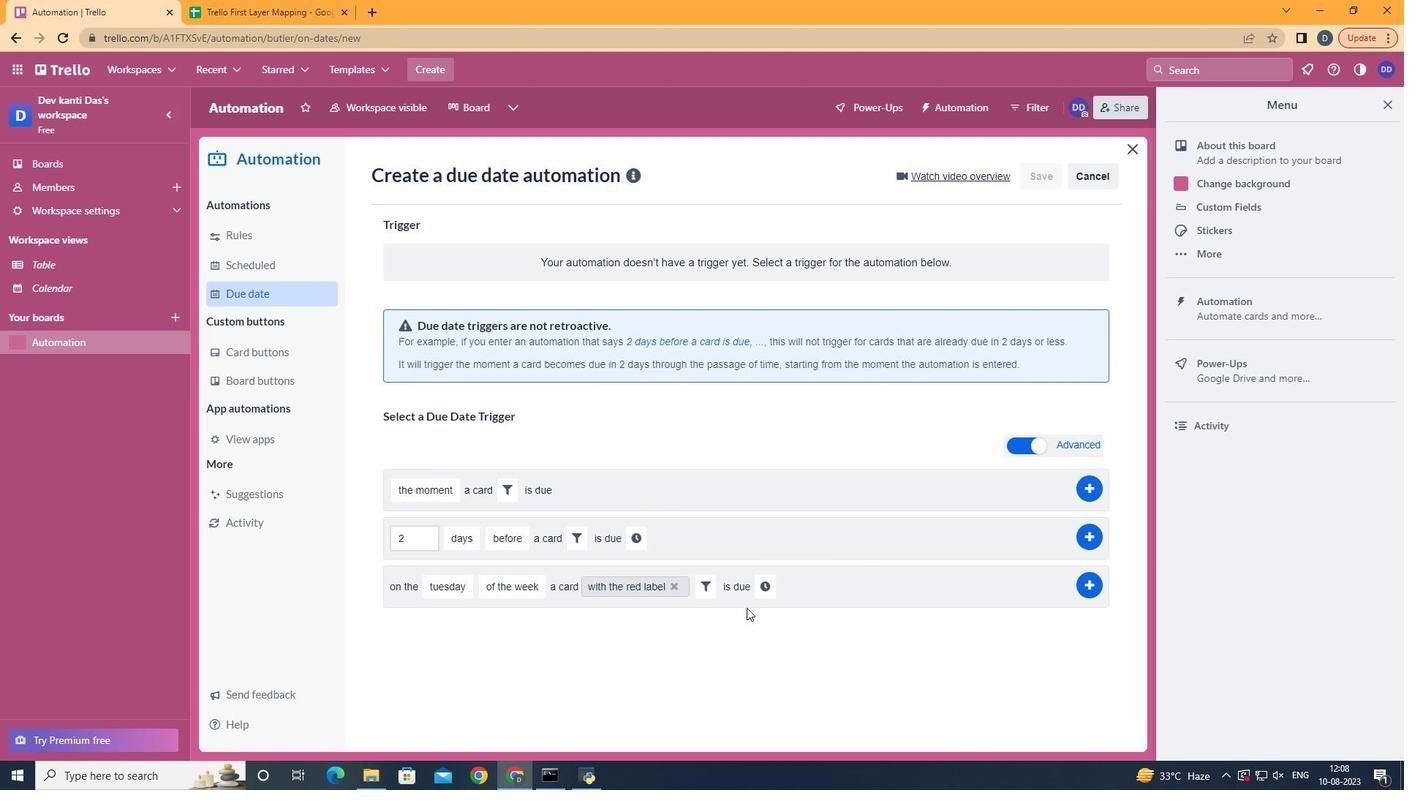
Action: Mouse moved to (764, 591)
Screenshot: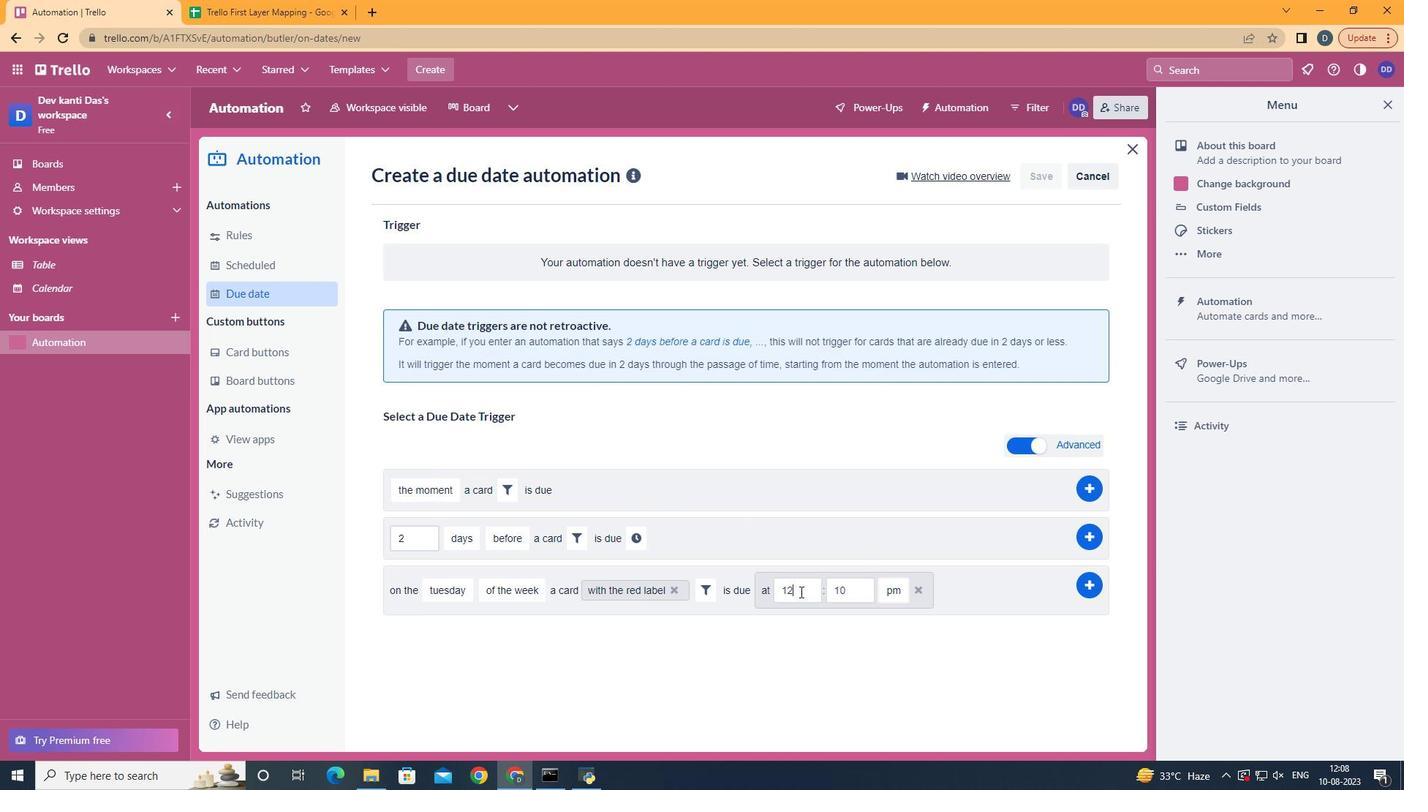 
Action: Mouse pressed left at (764, 591)
Screenshot: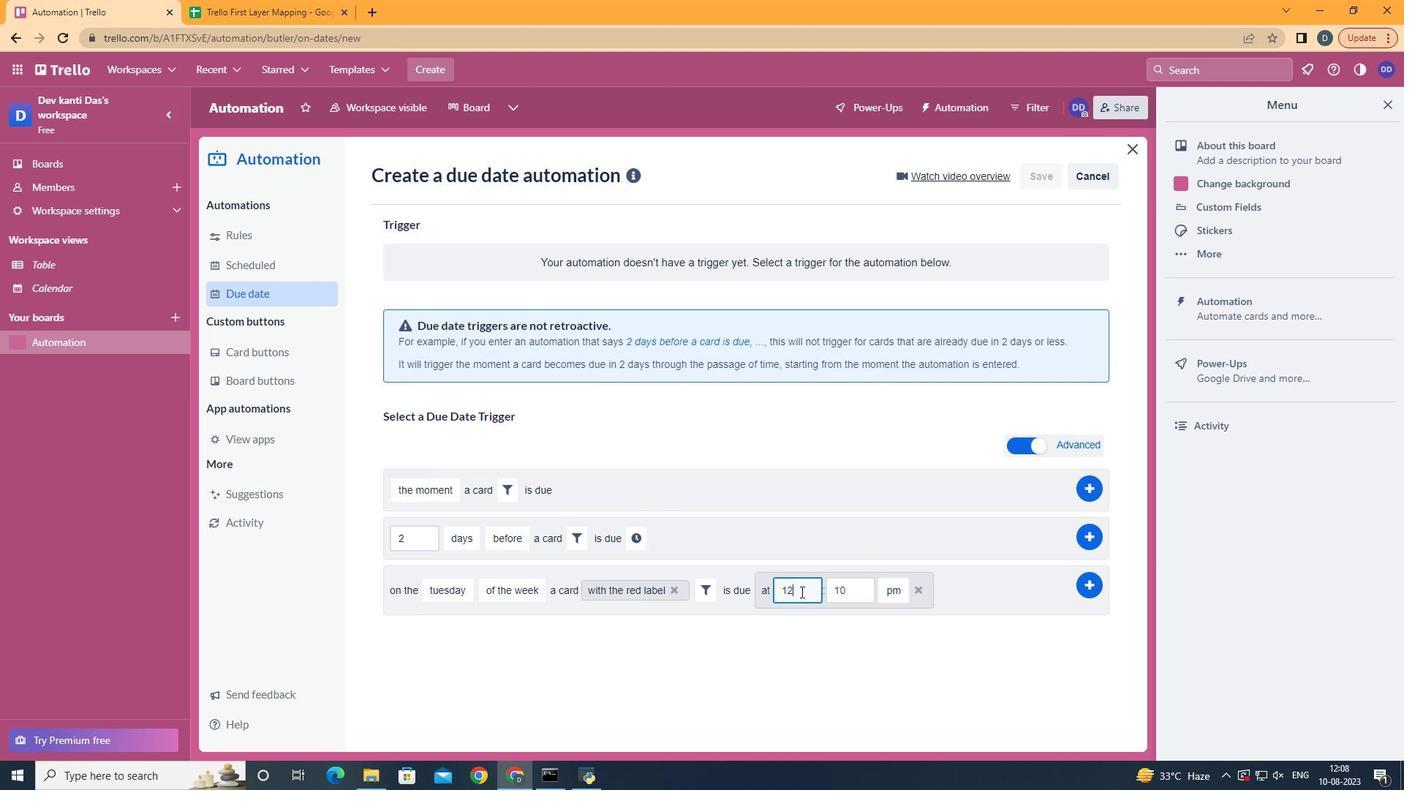 
Action: Mouse moved to (800, 591)
Screenshot: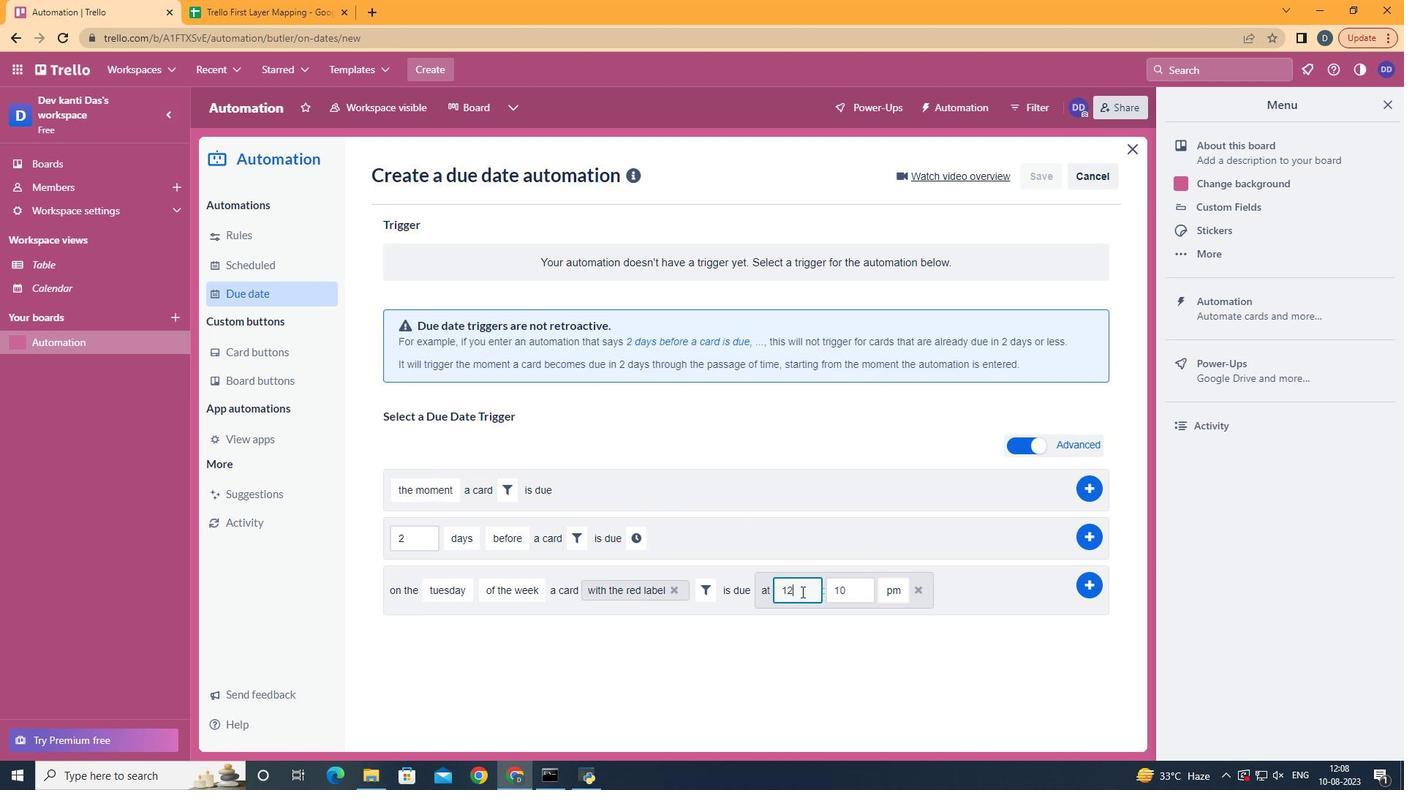 
Action: Mouse pressed left at (800, 591)
Screenshot: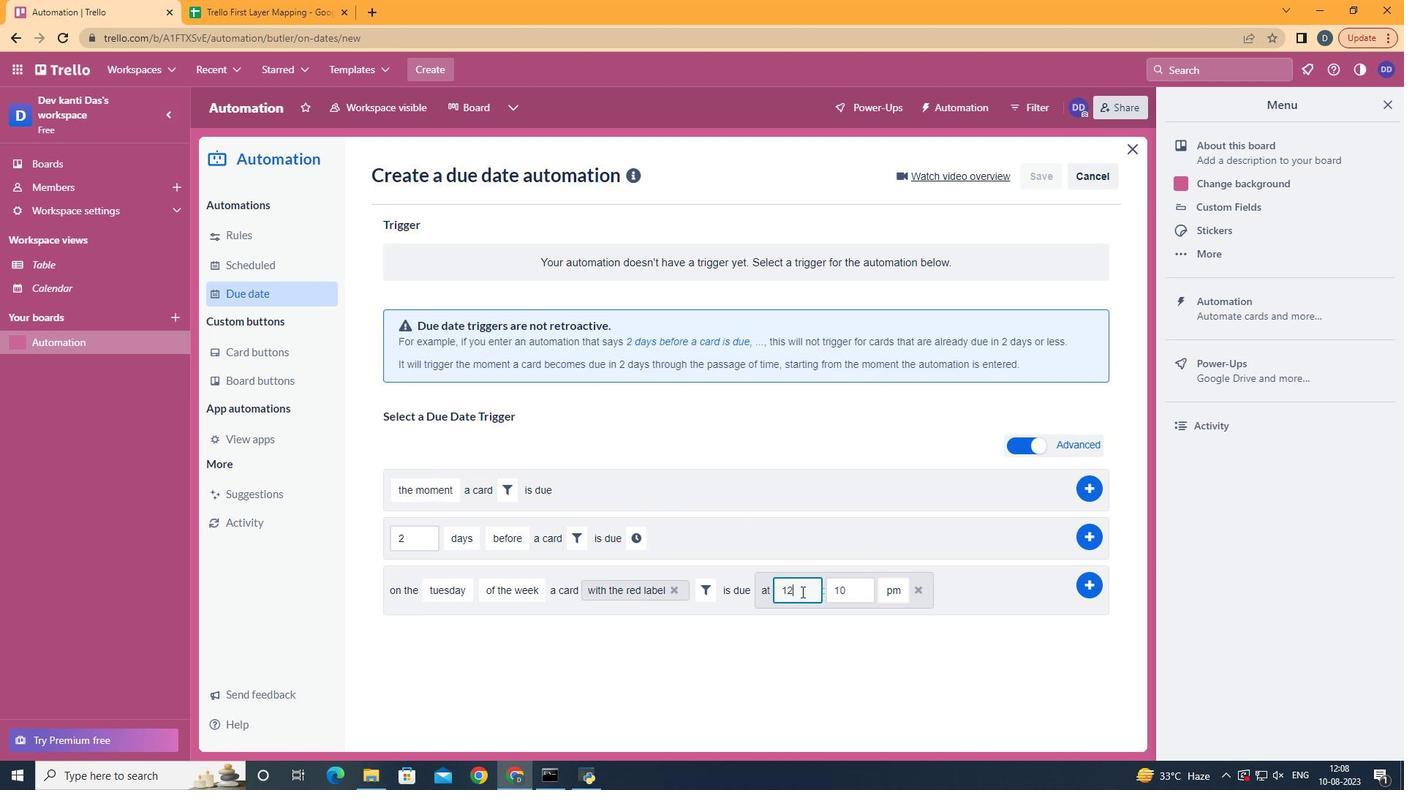
Action: Mouse moved to (801, 591)
Screenshot: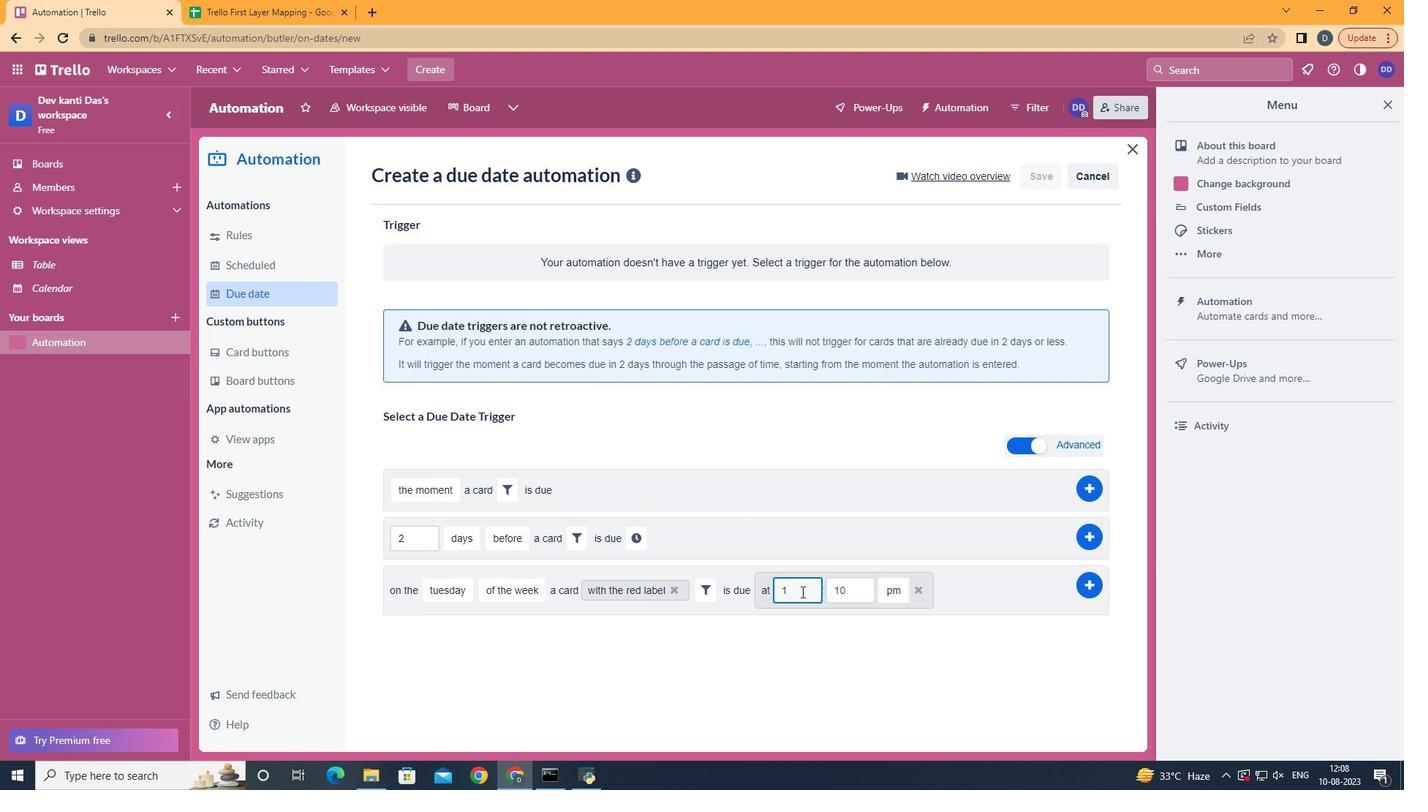 
Action: Key pressed <Key.backspace>1
Screenshot: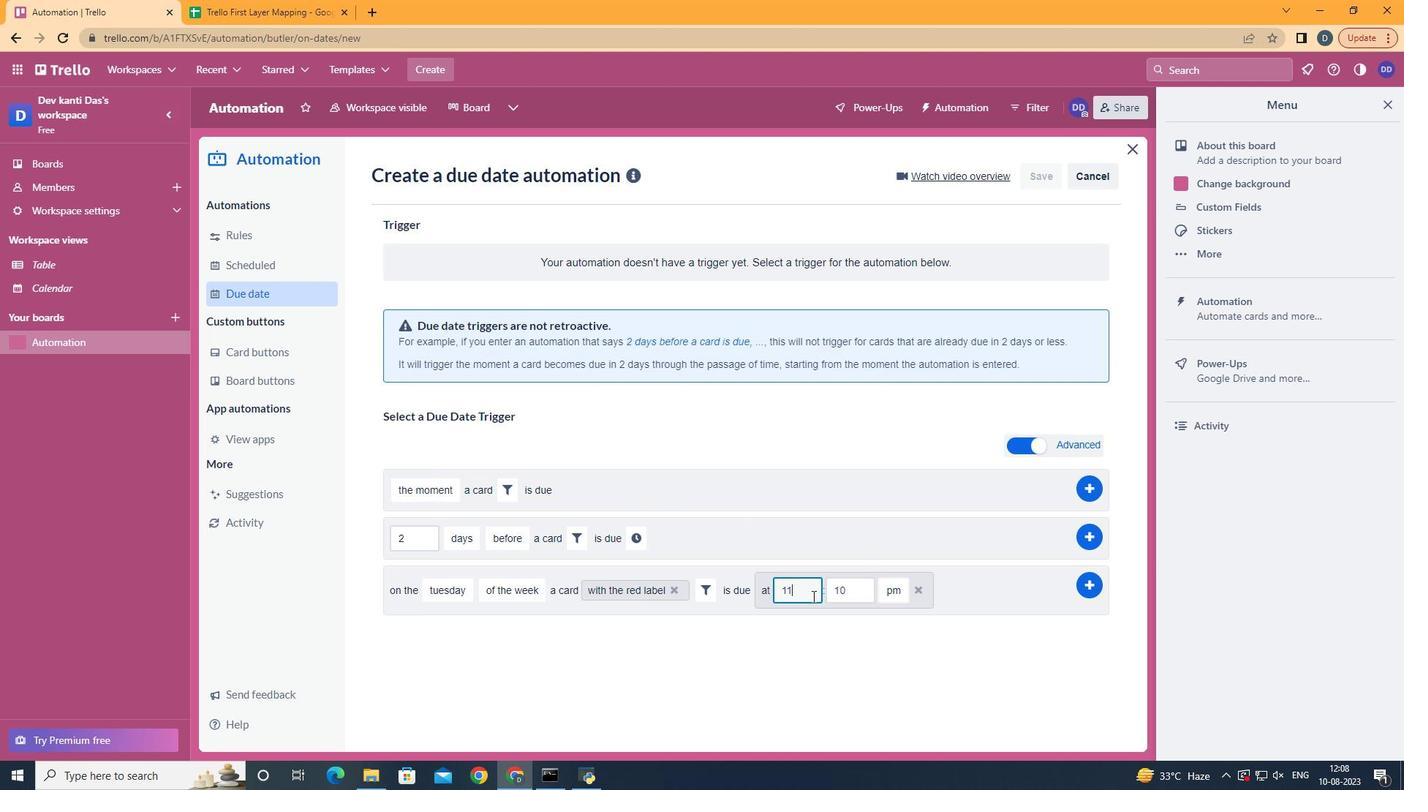 
Action: Mouse moved to (858, 588)
Screenshot: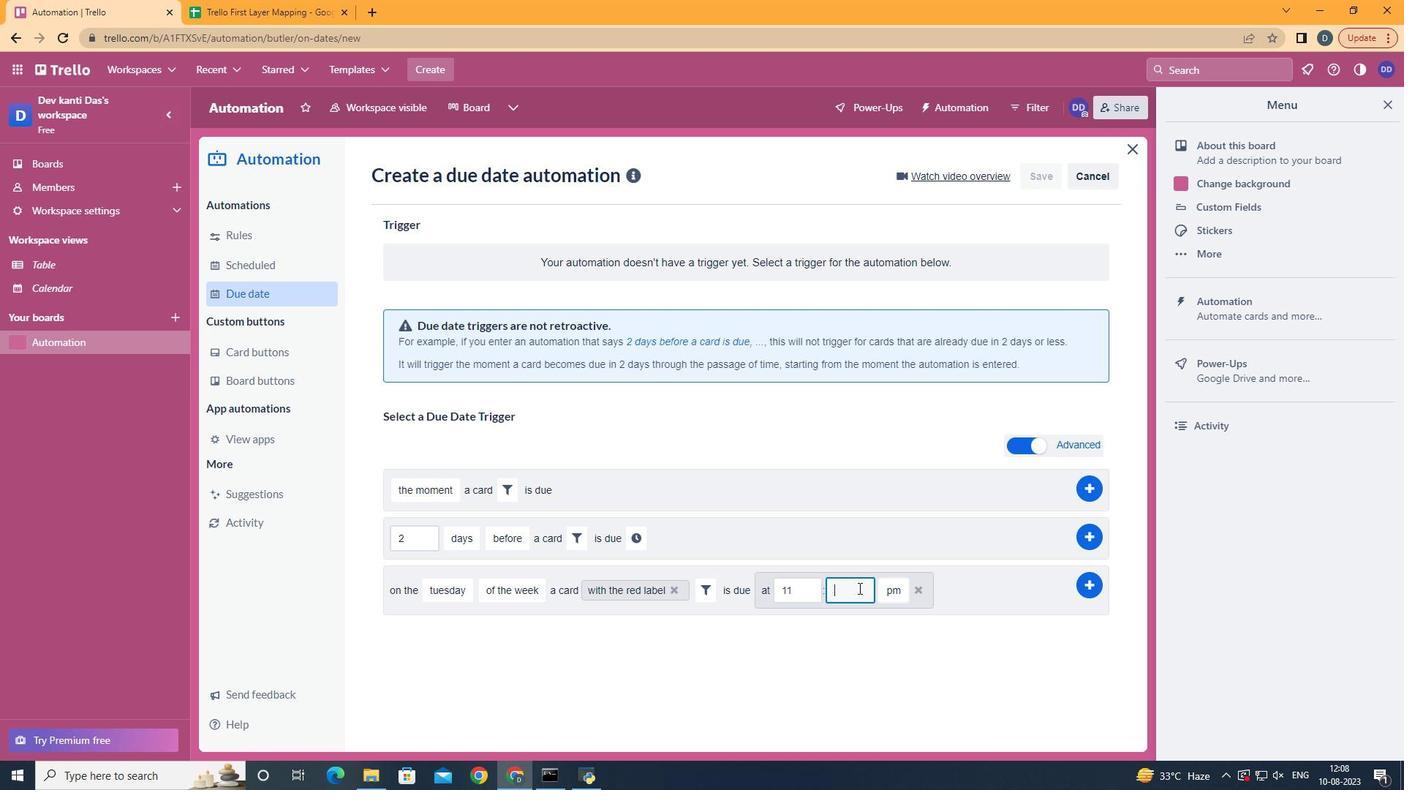 
Action: Mouse pressed left at (858, 588)
Screenshot: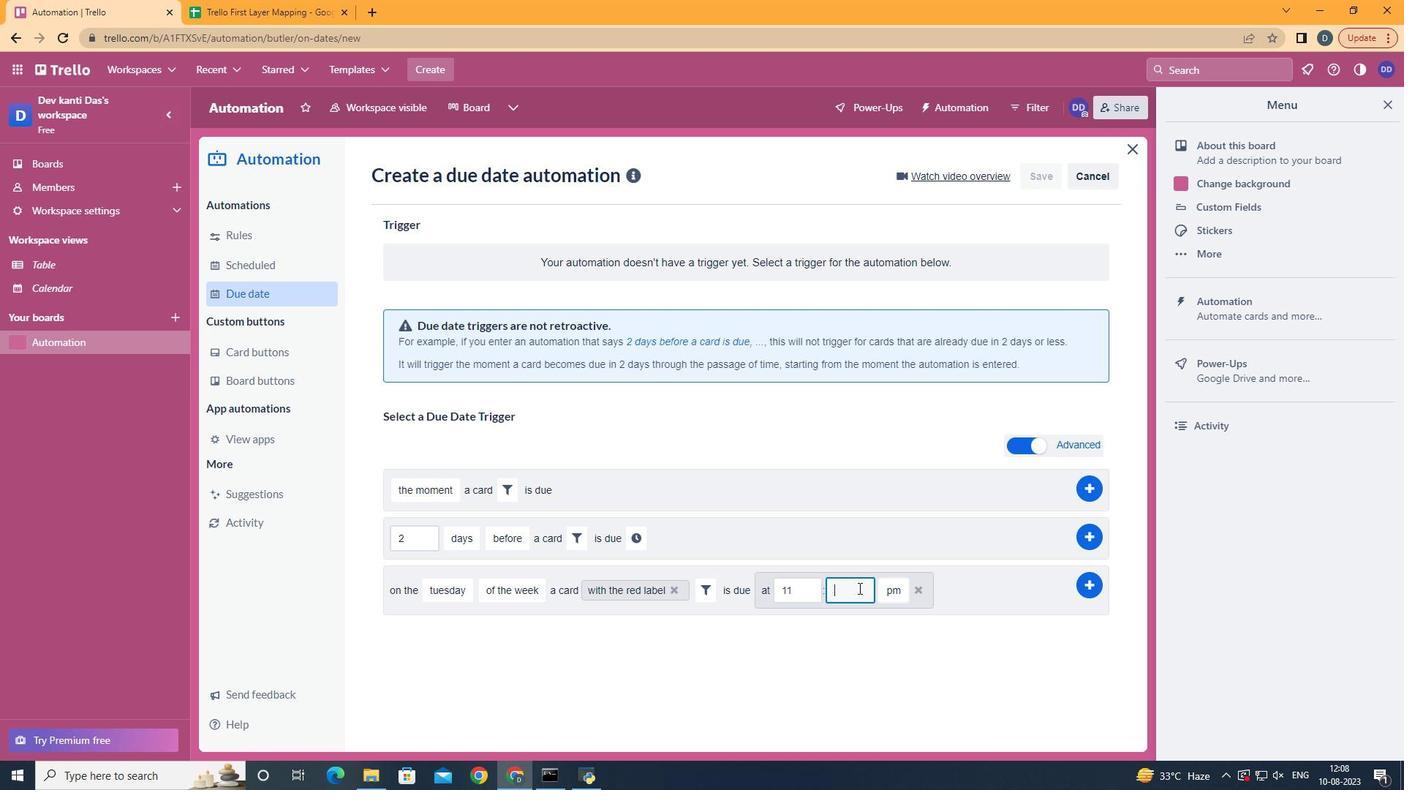 
Action: Key pressed <Key.backspace><Key.backspace>00
Screenshot: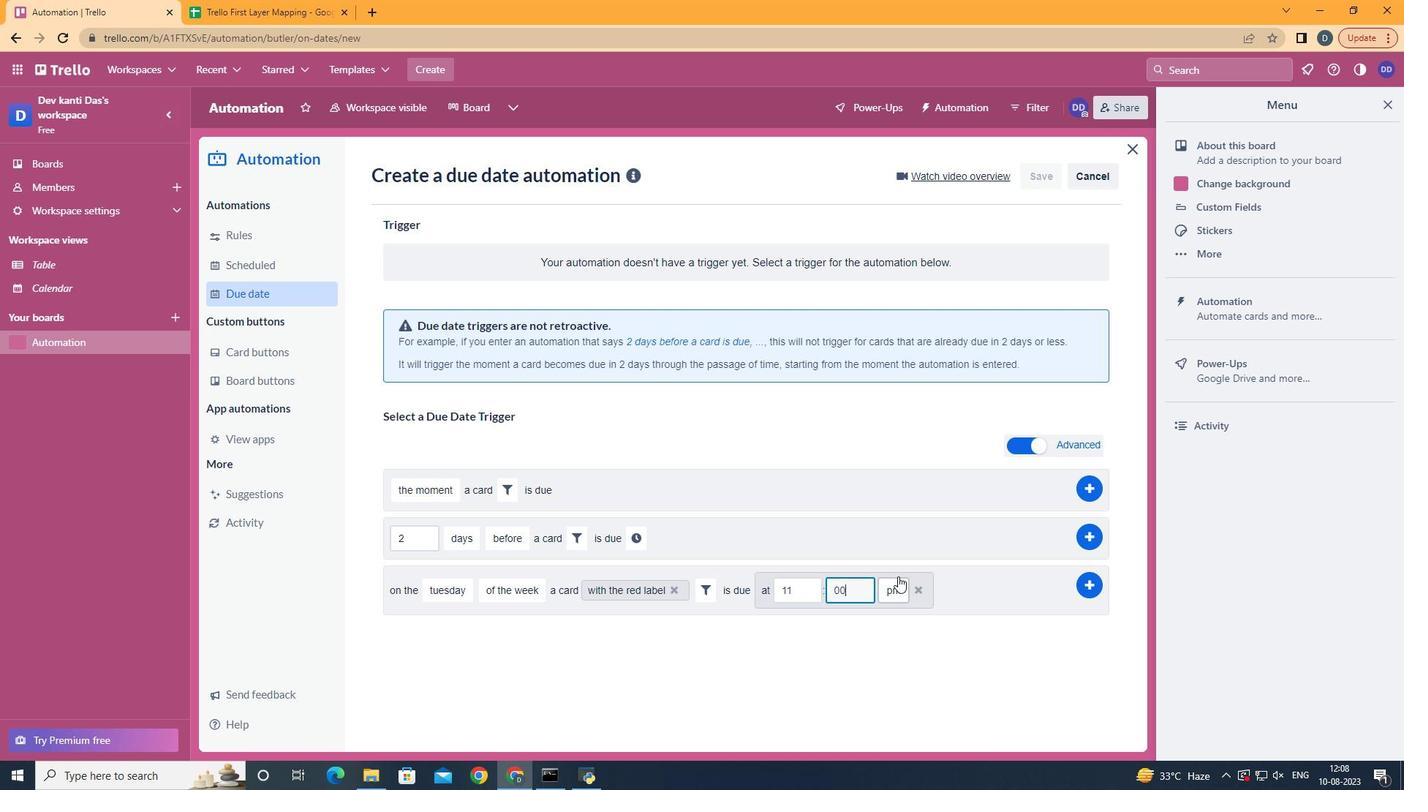 
Action: Mouse moved to (904, 610)
Screenshot: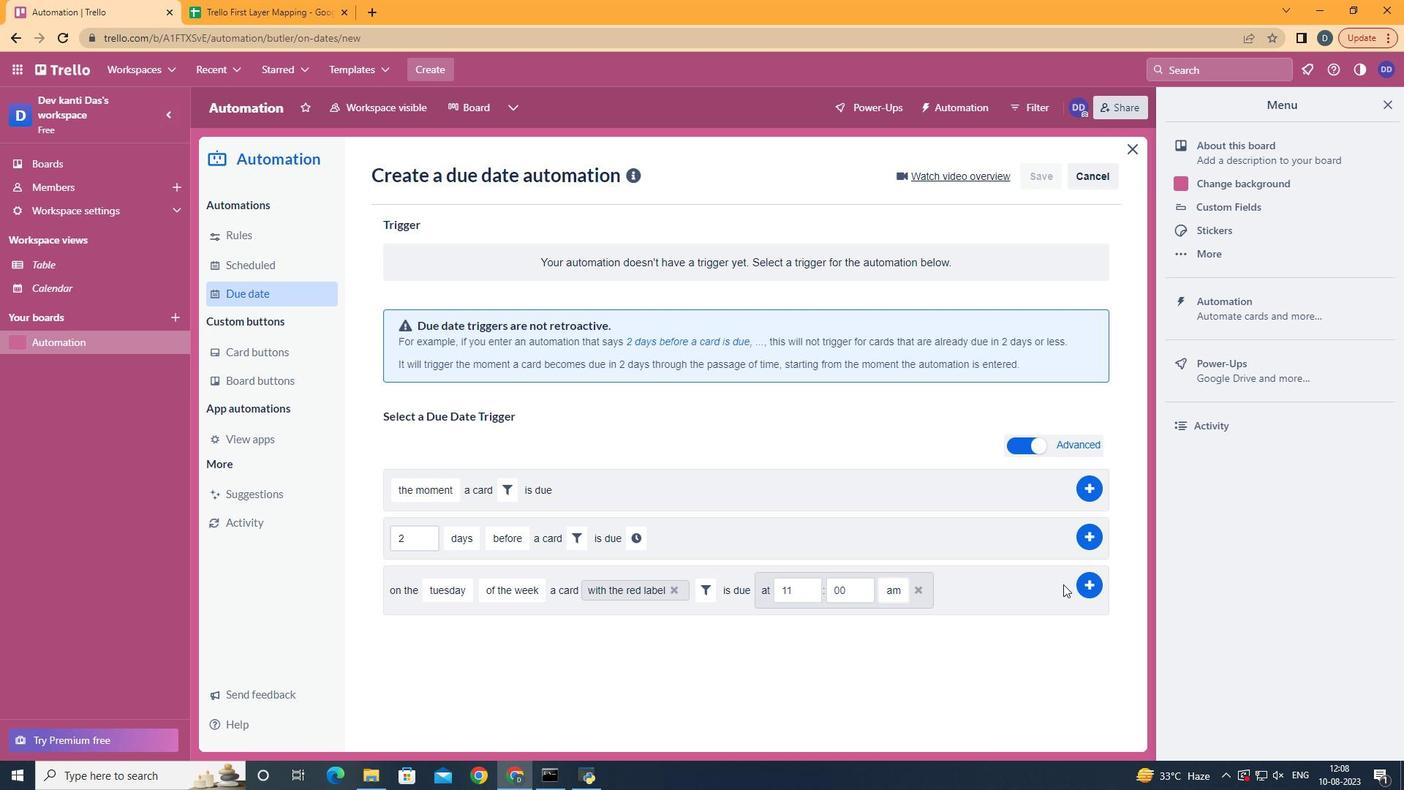 
Action: Mouse pressed left at (904, 610)
Screenshot: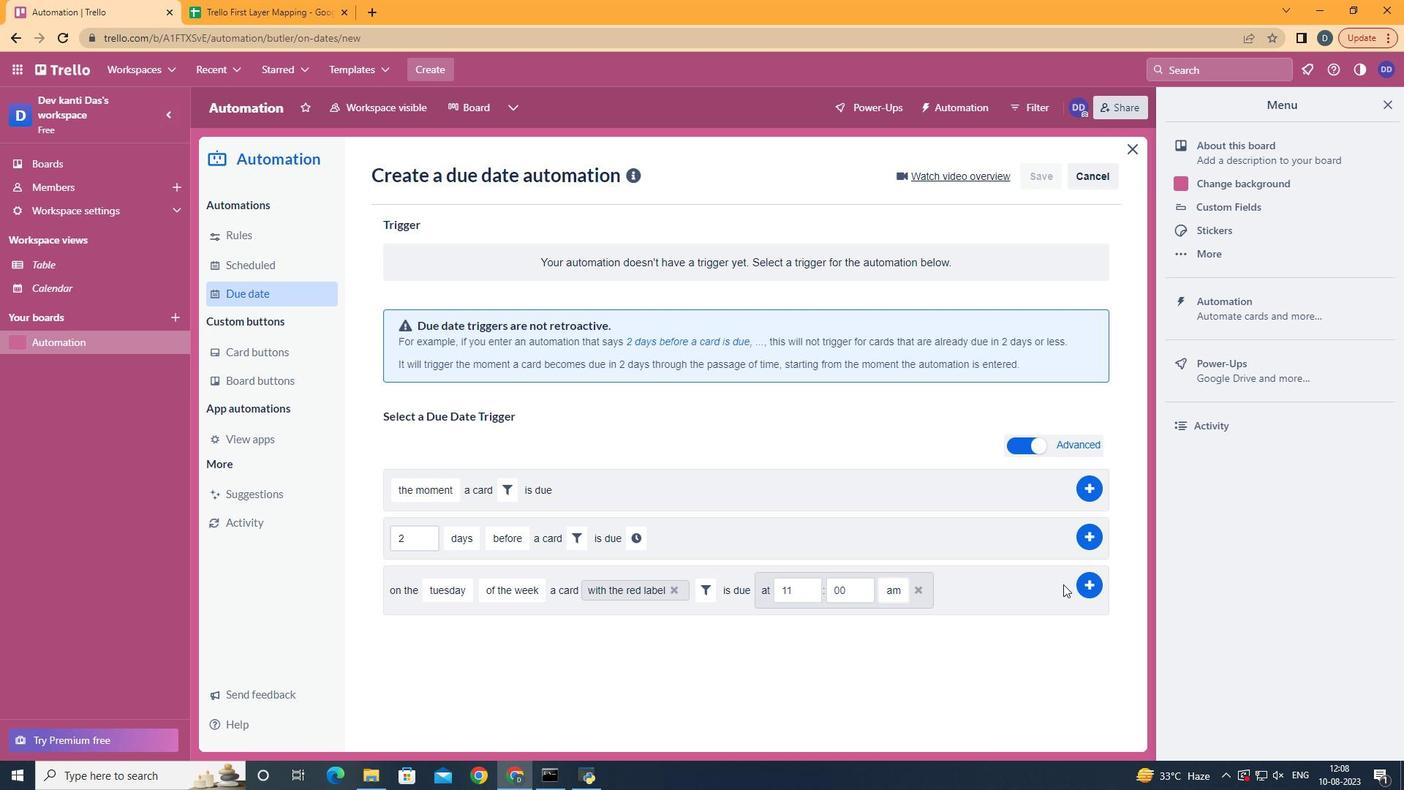 
Action: Mouse moved to (1089, 581)
Screenshot: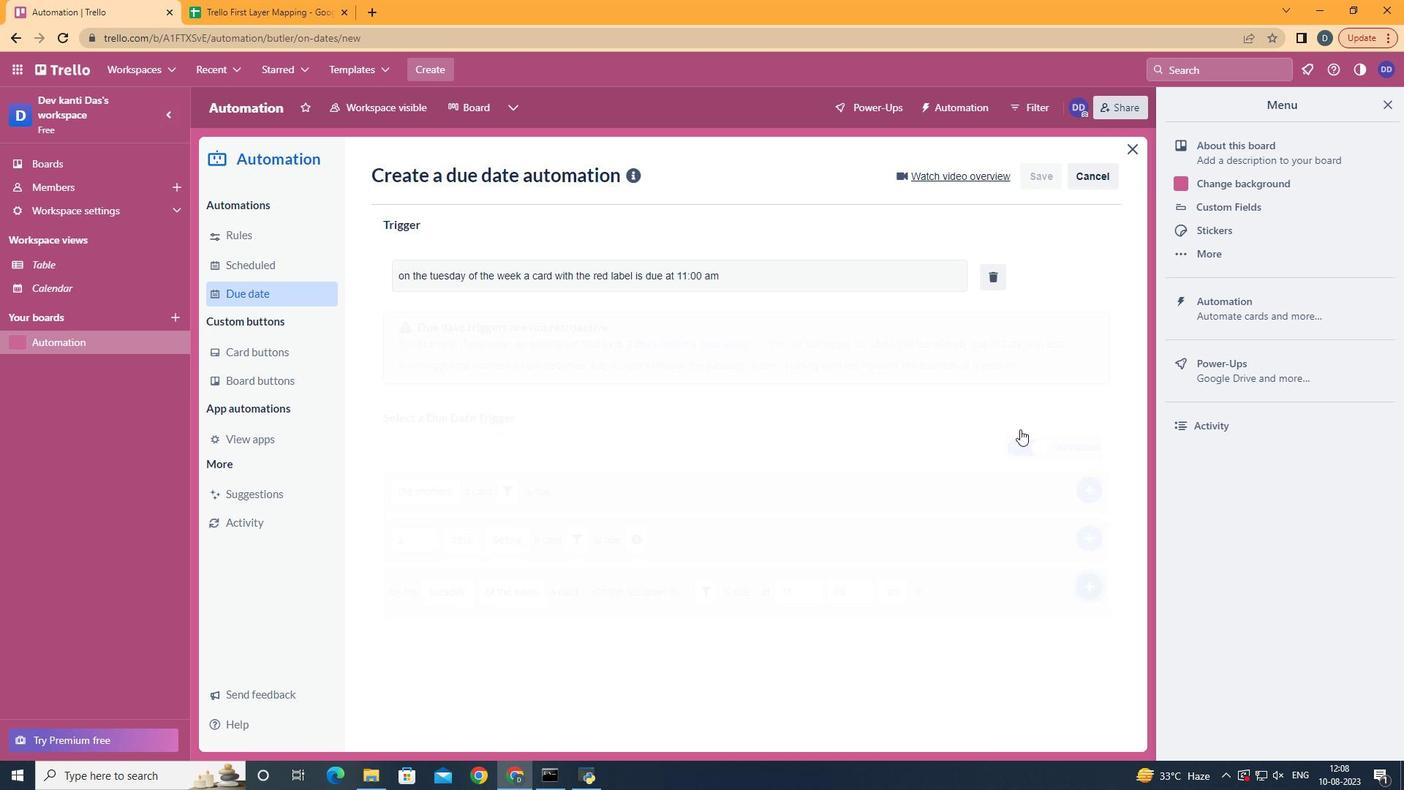 
Action: Mouse pressed left at (1089, 581)
Screenshot: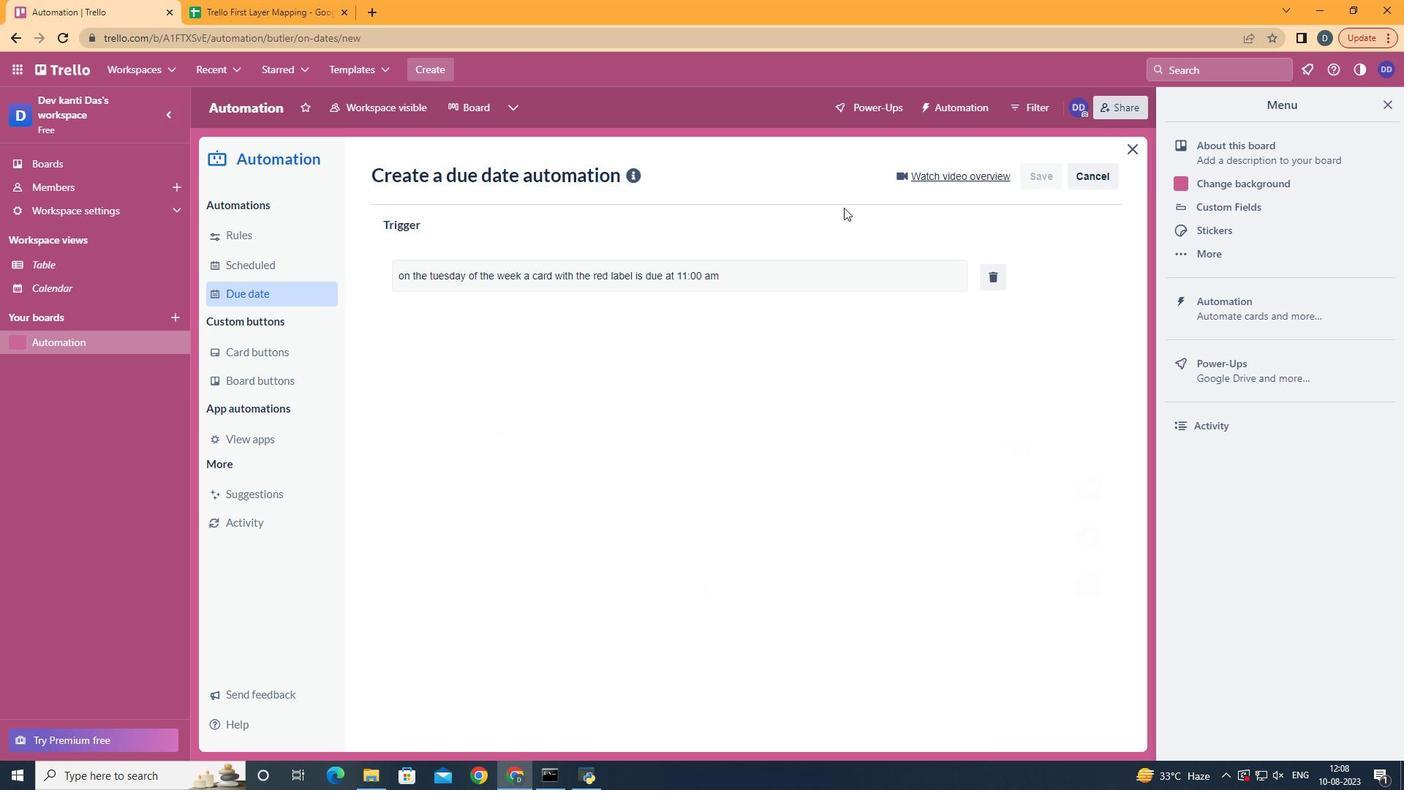 
Action: Mouse moved to (795, 329)
Screenshot: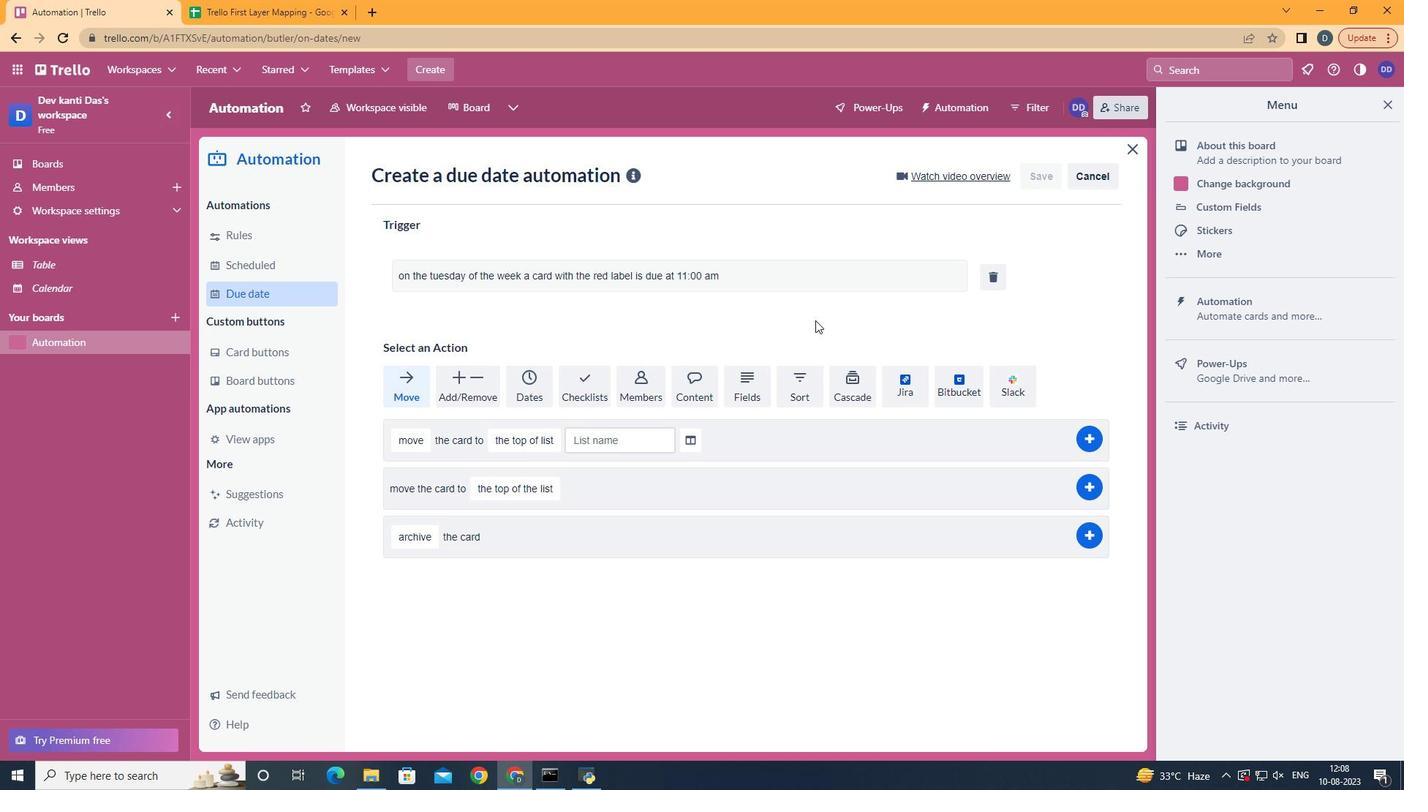 
